 Task: Create in the project AgileHero and in the Backlog issue 'Integrate a new product comparison feature into an existing e-commerce website to improve product evaluation and decision making for customers' a child issue 'Code optimization for low-latency network messaging', and assign it to team member softage.2@softage.net. Create in the project AgileHero and in the Backlog issue 'Develop a new tool for automated testing of web application security vulnerabilities and penetration testing' a child issue 'Chatbot conversation user satisfaction remediation', and assign it to team member softage.3@softage.net
Action: Mouse moved to (232, 65)
Screenshot: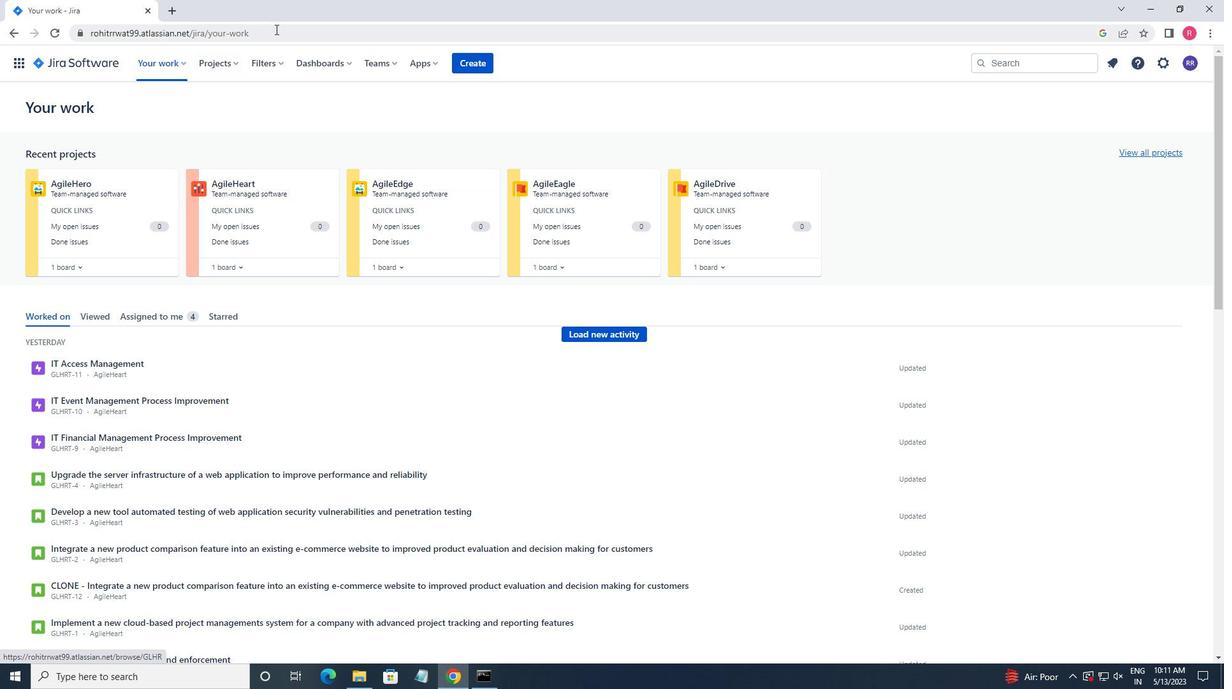 
Action: Mouse pressed left at (232, 65)
Screenshot: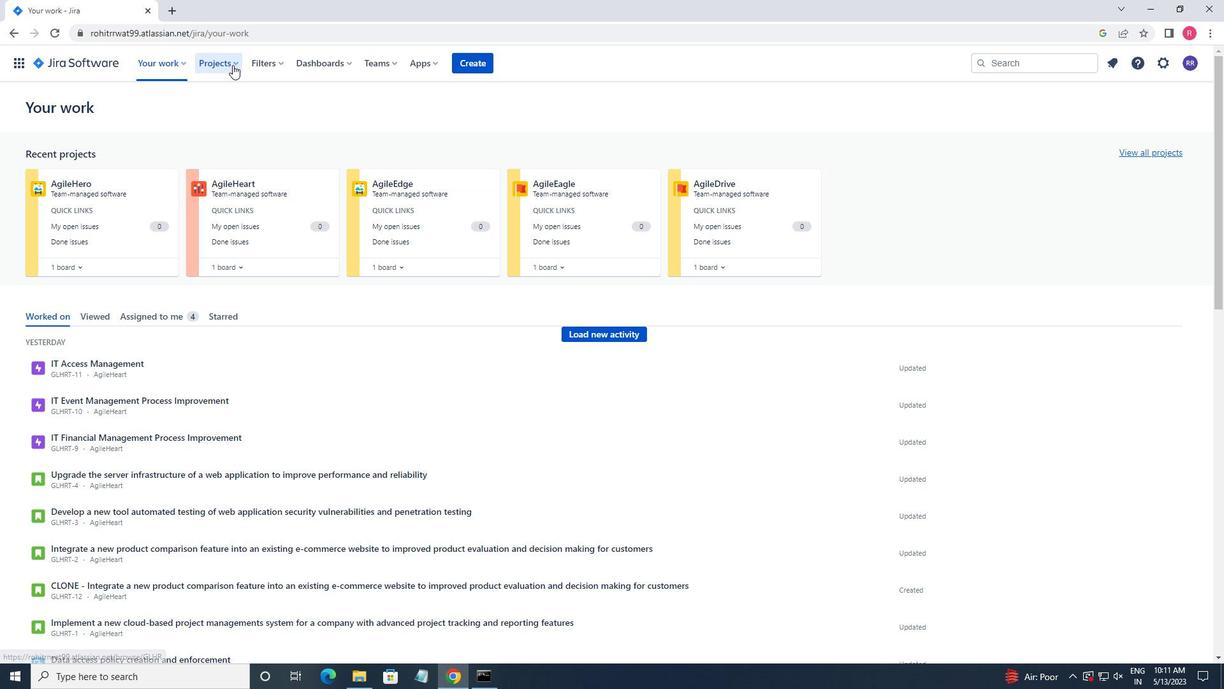 
Action: Mouse moved to (248, 121)
Screenshot: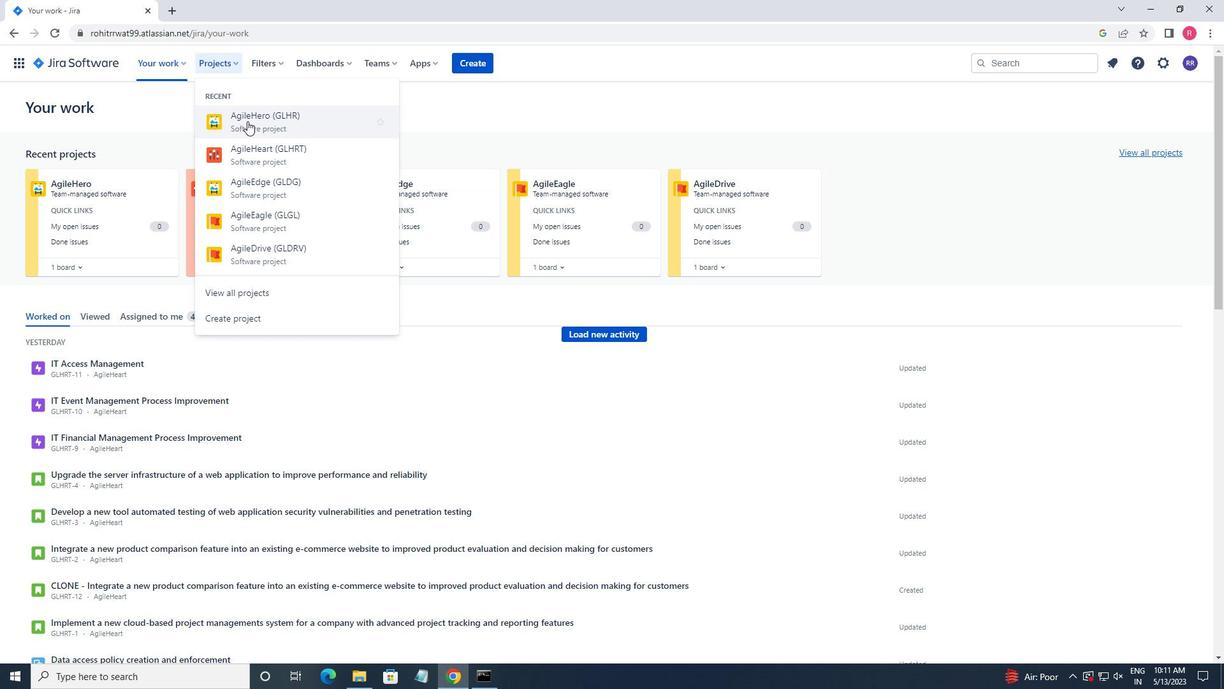 
Action: Mouse pressed left at (248, 121)
Screenshot: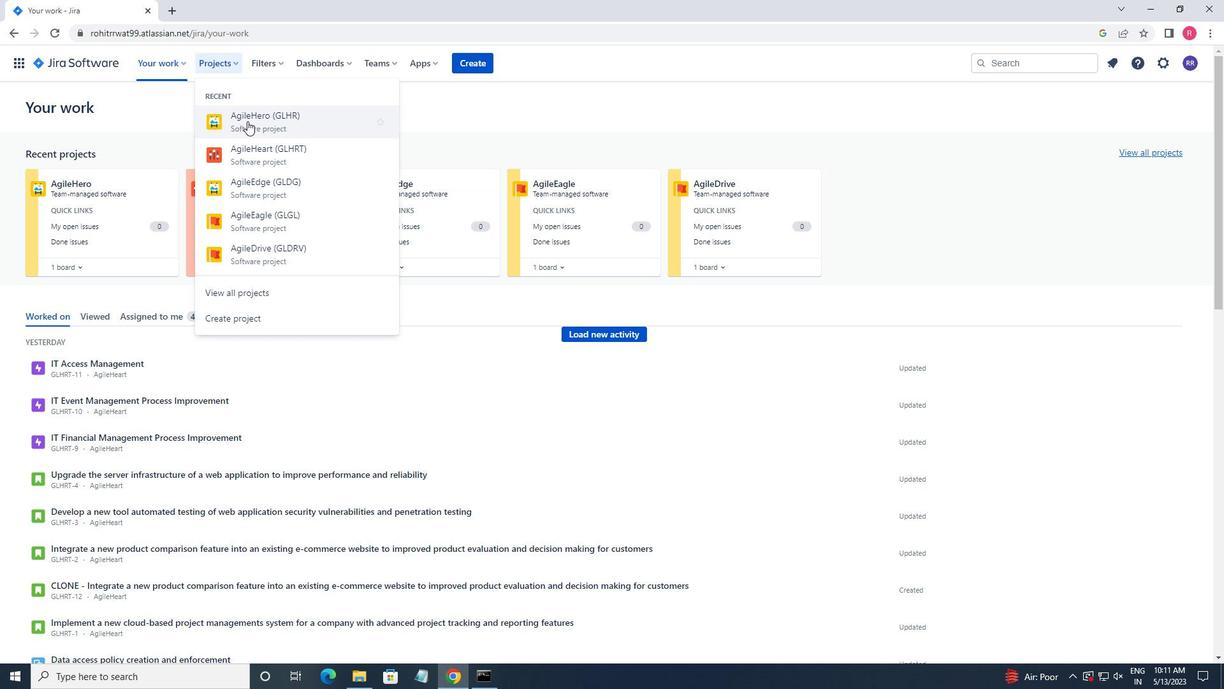 
Action: Mouse moved to (73, 199)
Screenshot: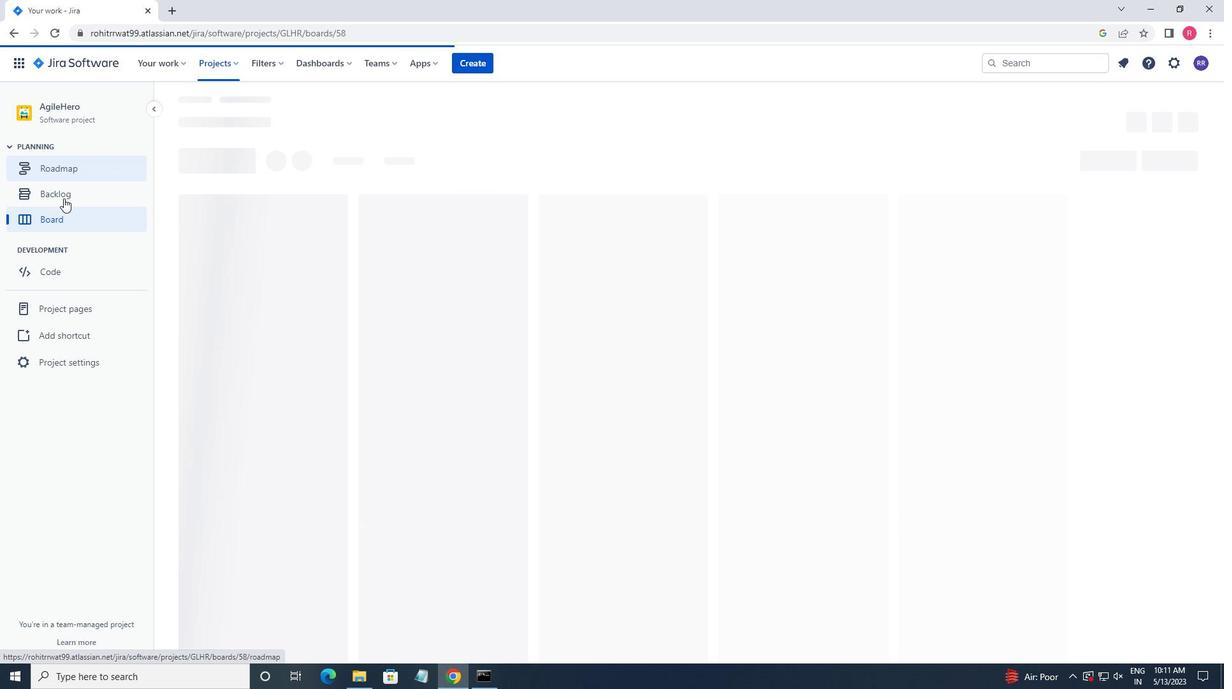 
Action: Mouse pressed left at (73, 199)
Screenshot: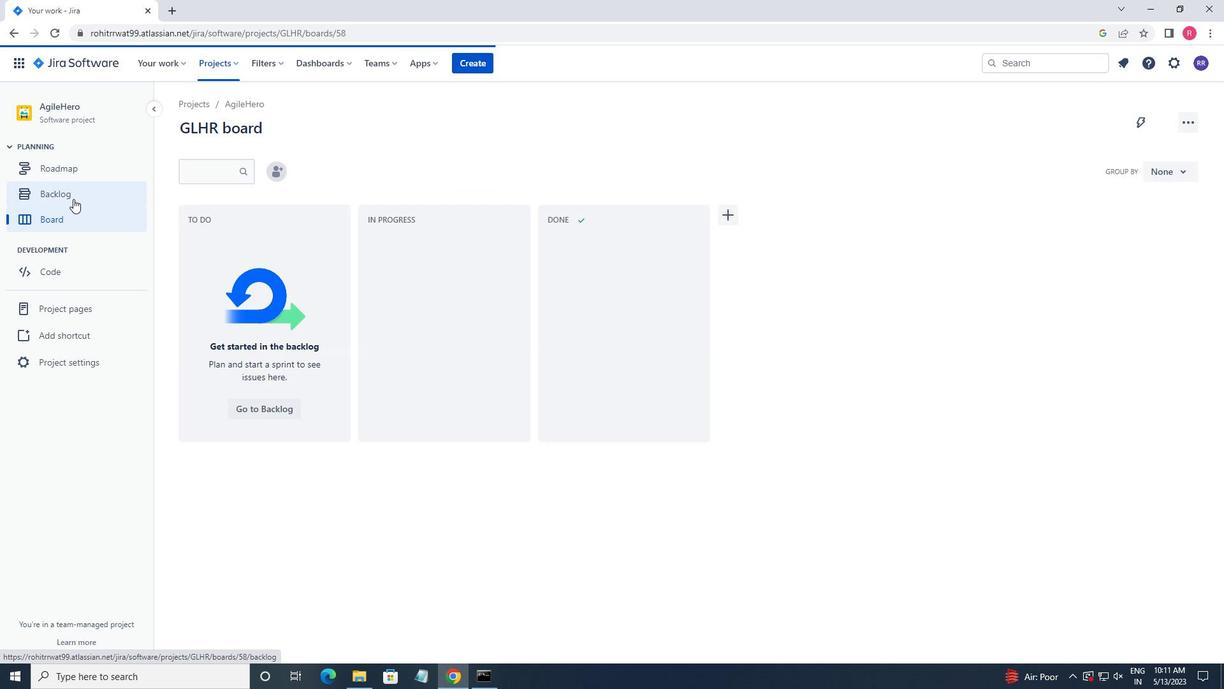 
Action: Mouse moved to (344, 274)
Screenshot: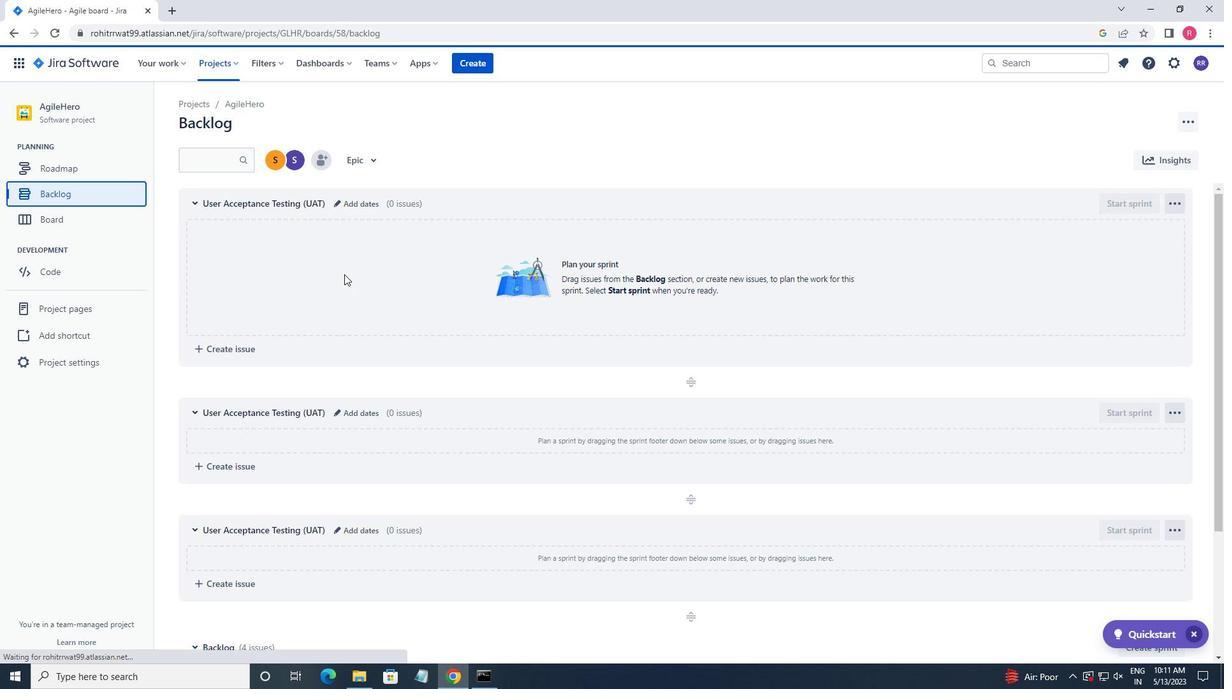 
Action: Mouse scrolled (344, 273) with delta (0, 0)
Screenshot: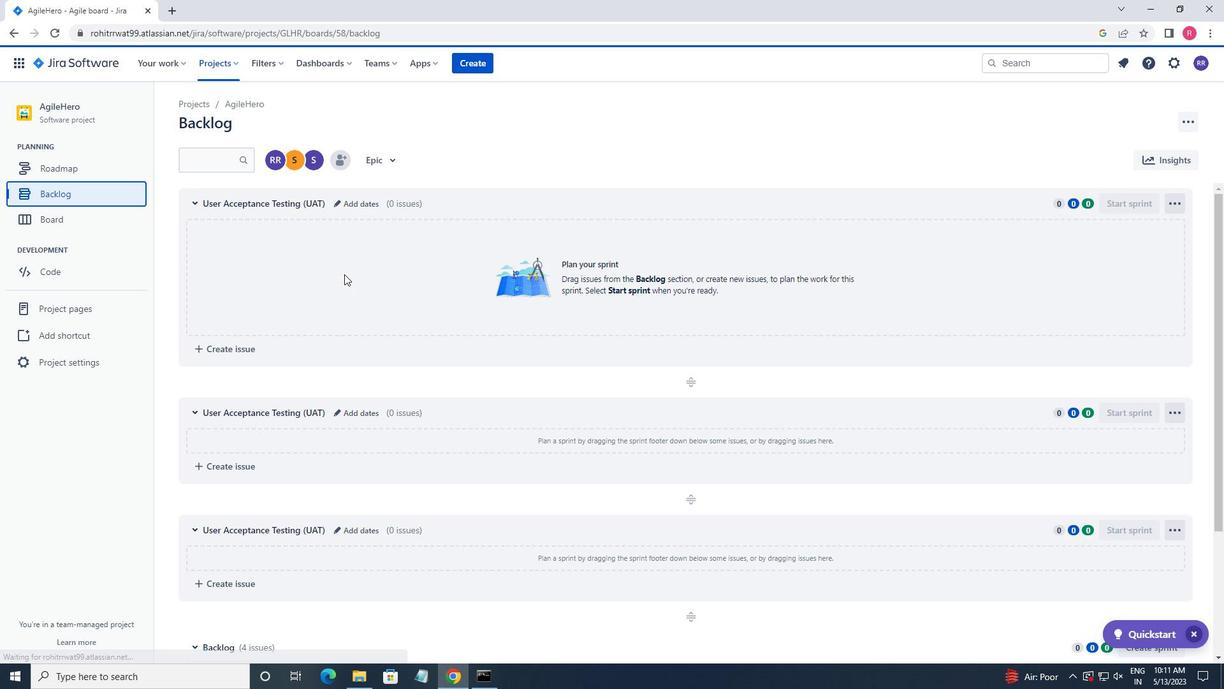 
Action: Mouse moved to (344, 273)
Screenshot: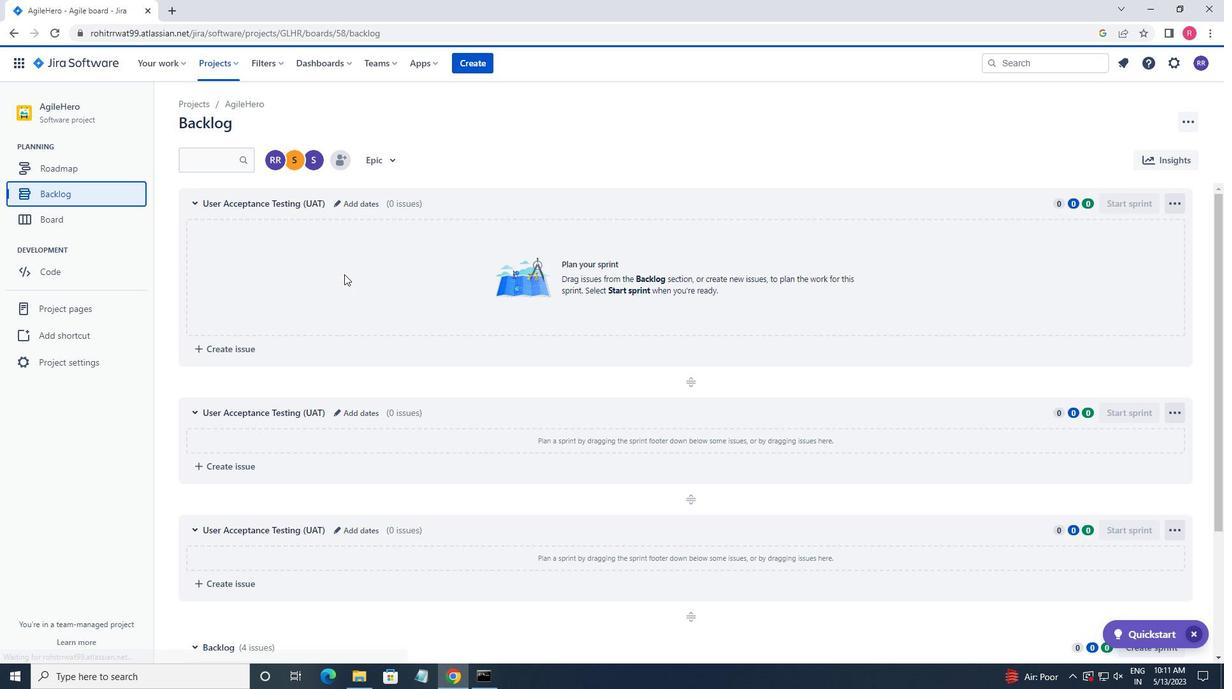 
Action: Mouse scrolled (344, 273) with delta (0, 0)
Screenshot: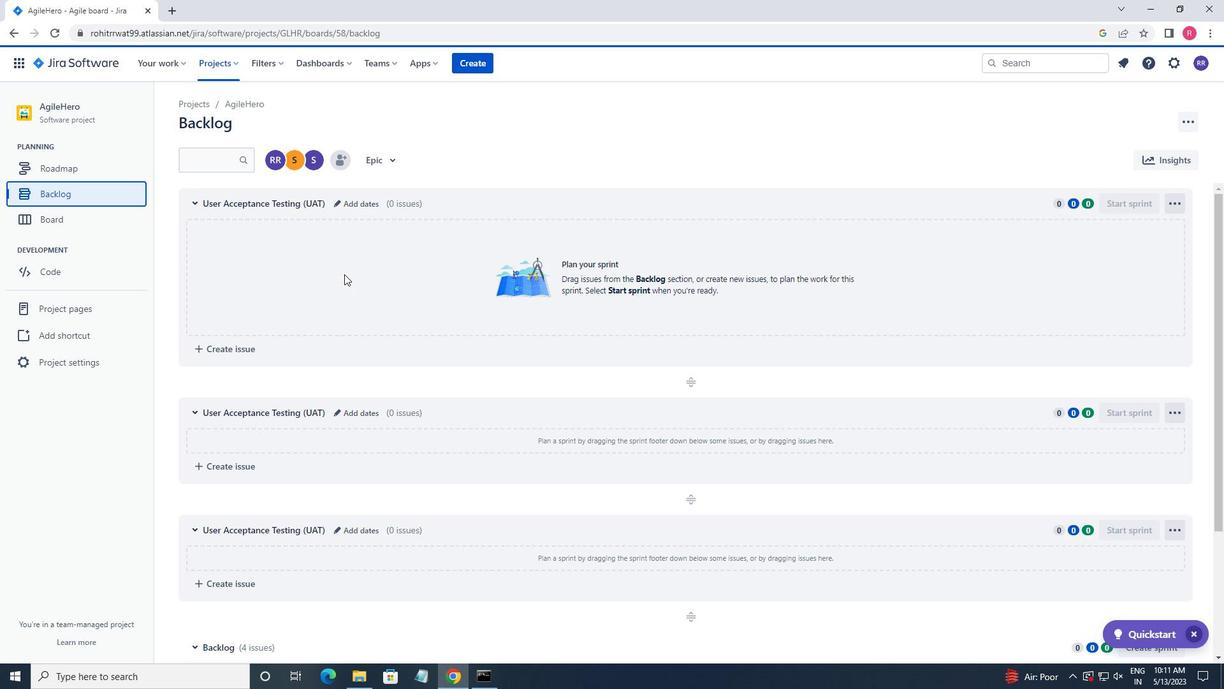
Action: Mouse moved to (344, 273)
Screenshot: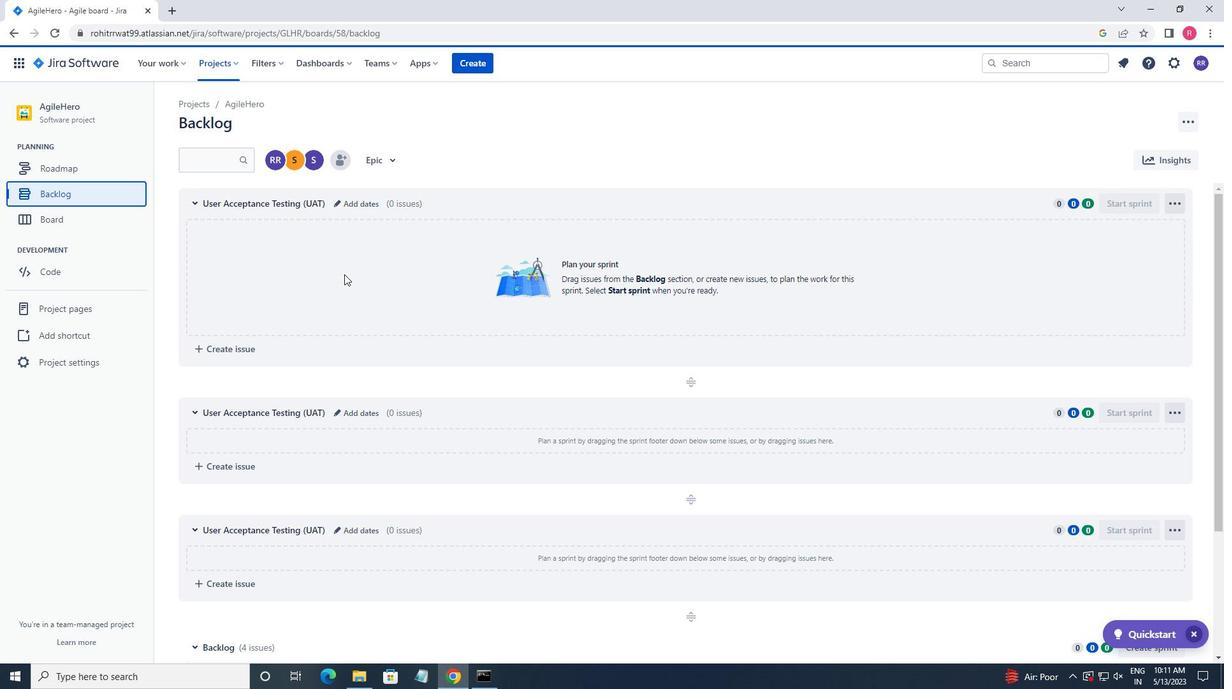 
Action: Mouse scrolled (344, 273) with delta (0, 0)
Screenshot: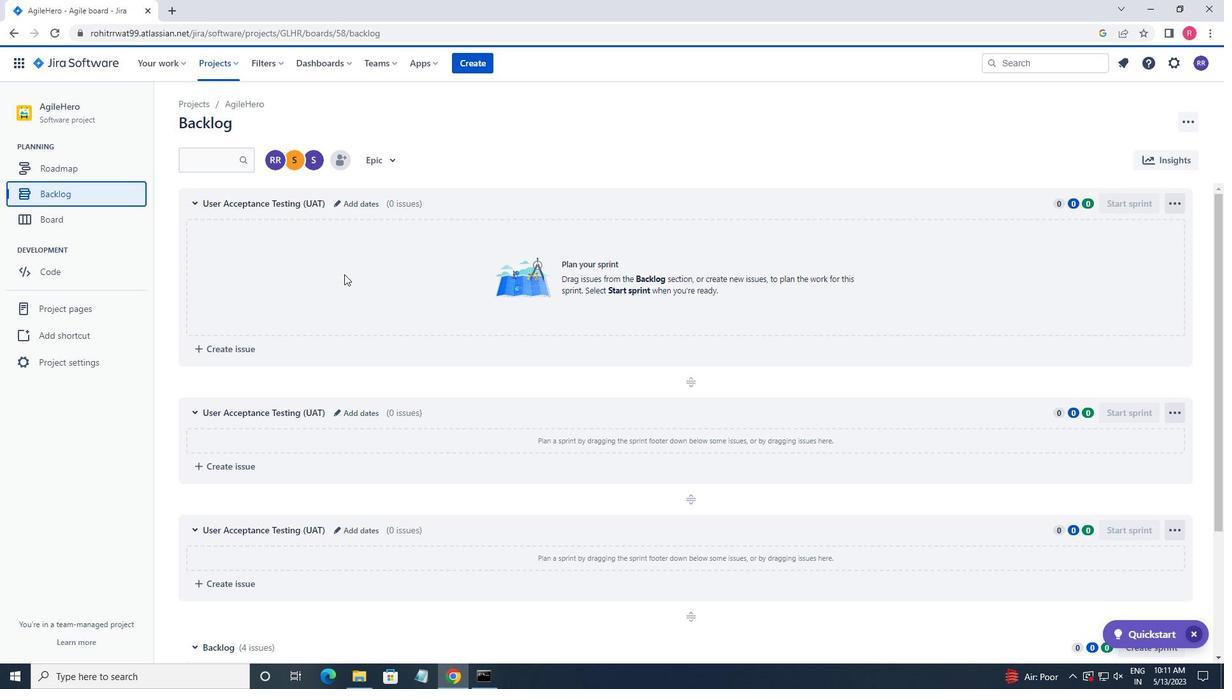 
Action: Mouse moved to (345, 273)
Screenshot: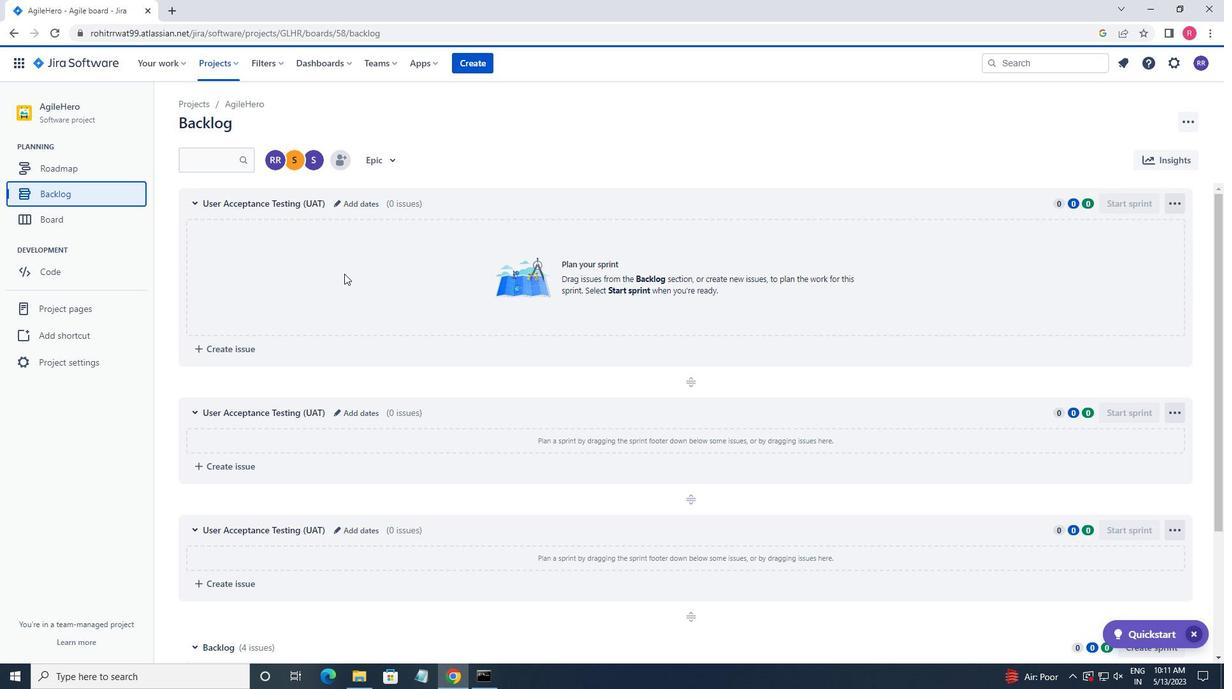 
Action: Mouse scrolled (345, 273) with delta (0, 0)
Screenshot: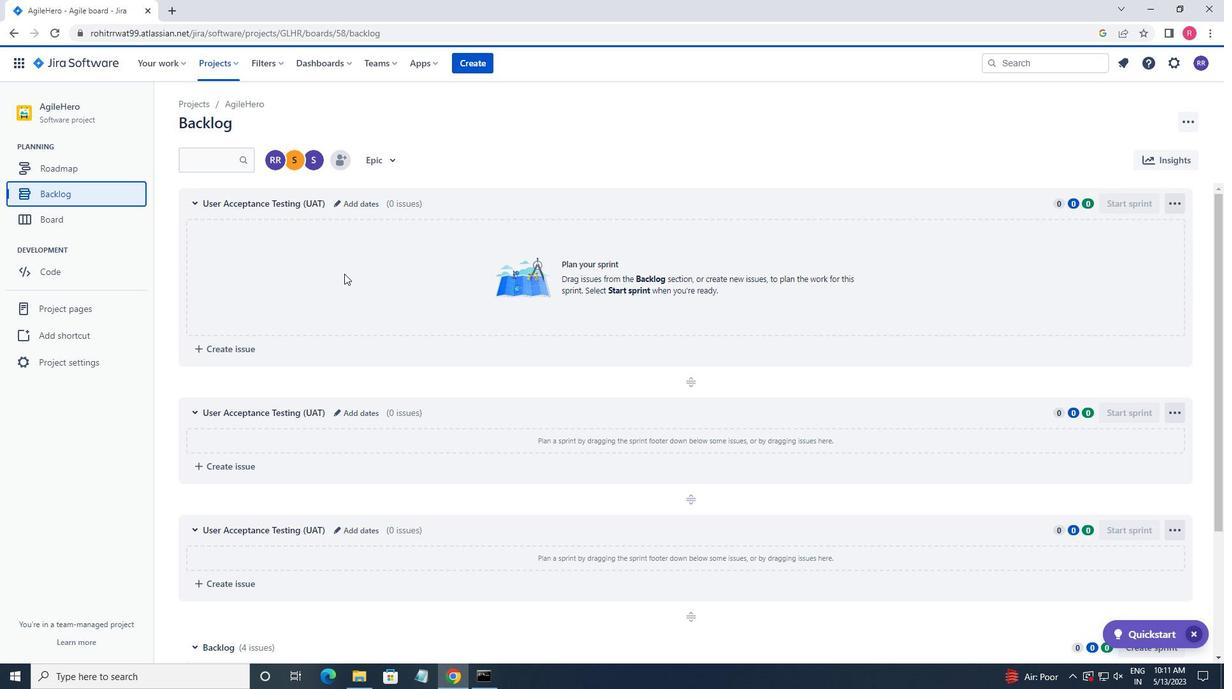 
Action: Mouse moved to (346, 273)
Screenshot: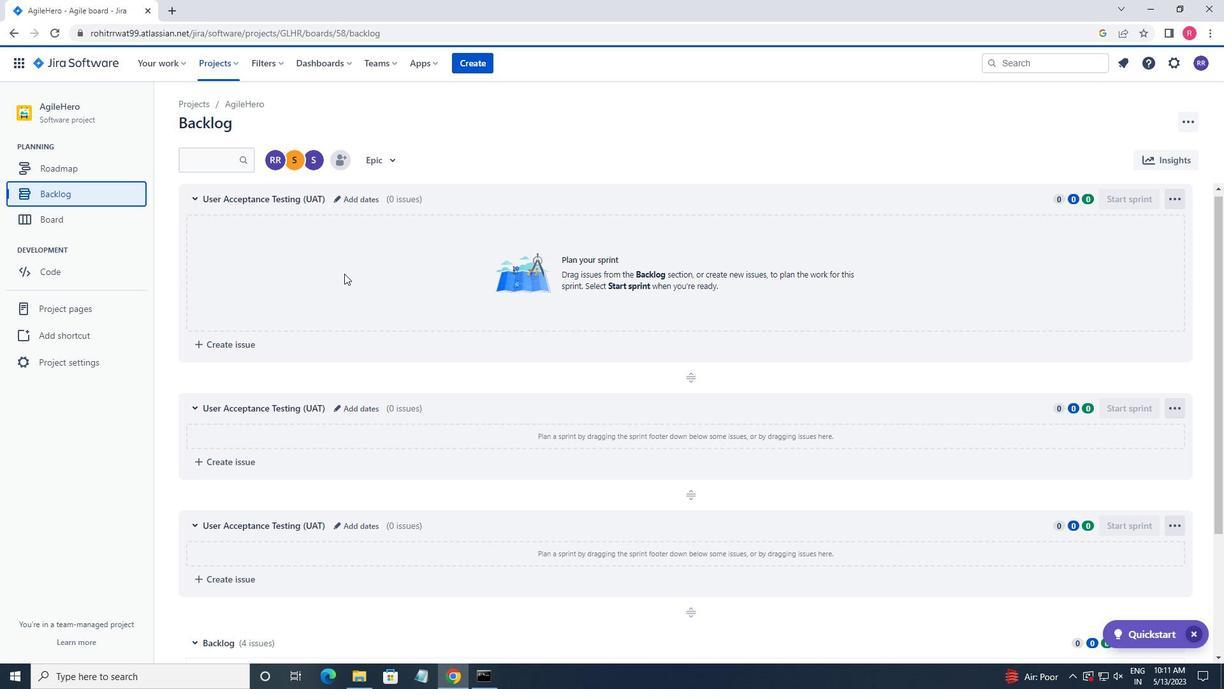 
Action: Mouse scrolled (346, 273) with delta (0, 0)
Screenshot: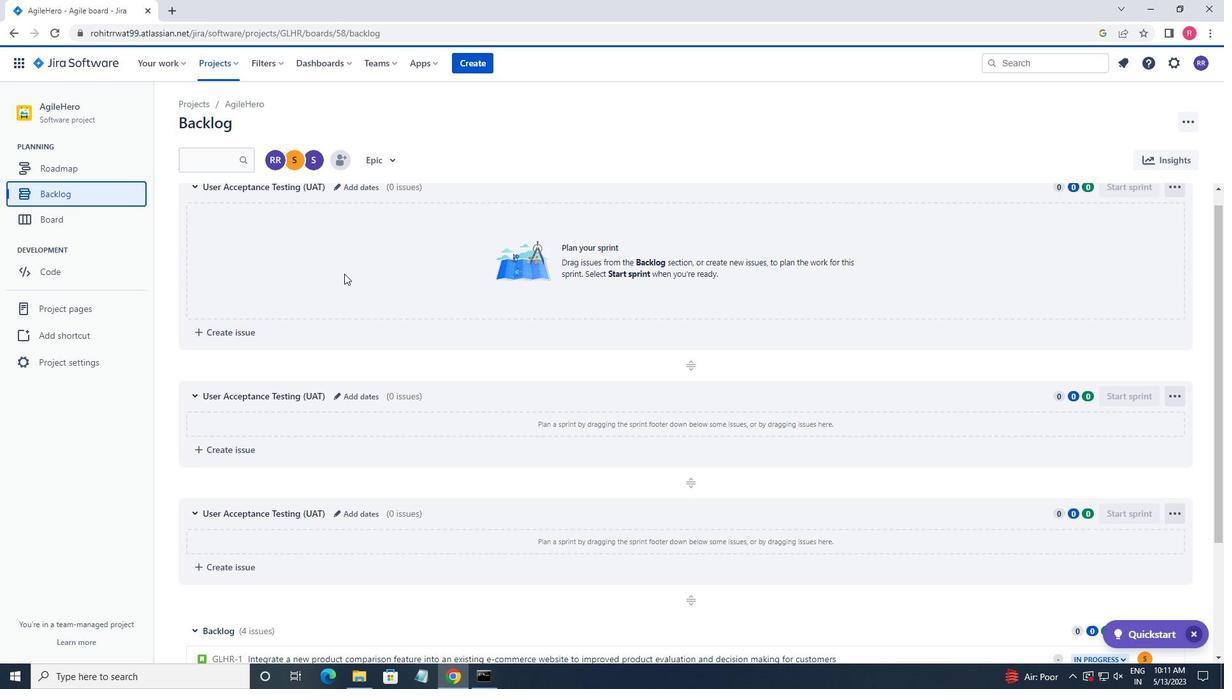 
Action: Mouse moved to (347, 273)
Screenshot: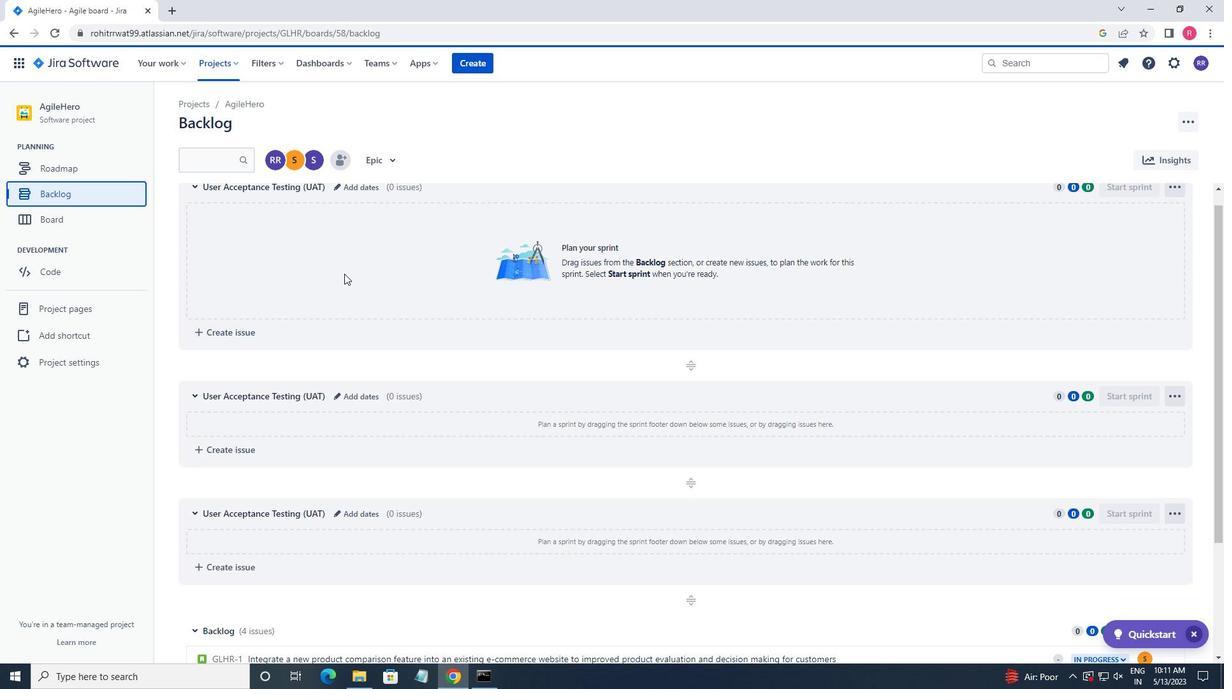 
Action: Mouse scrolled (347, 273) with delta (0, 0)
Screenshot: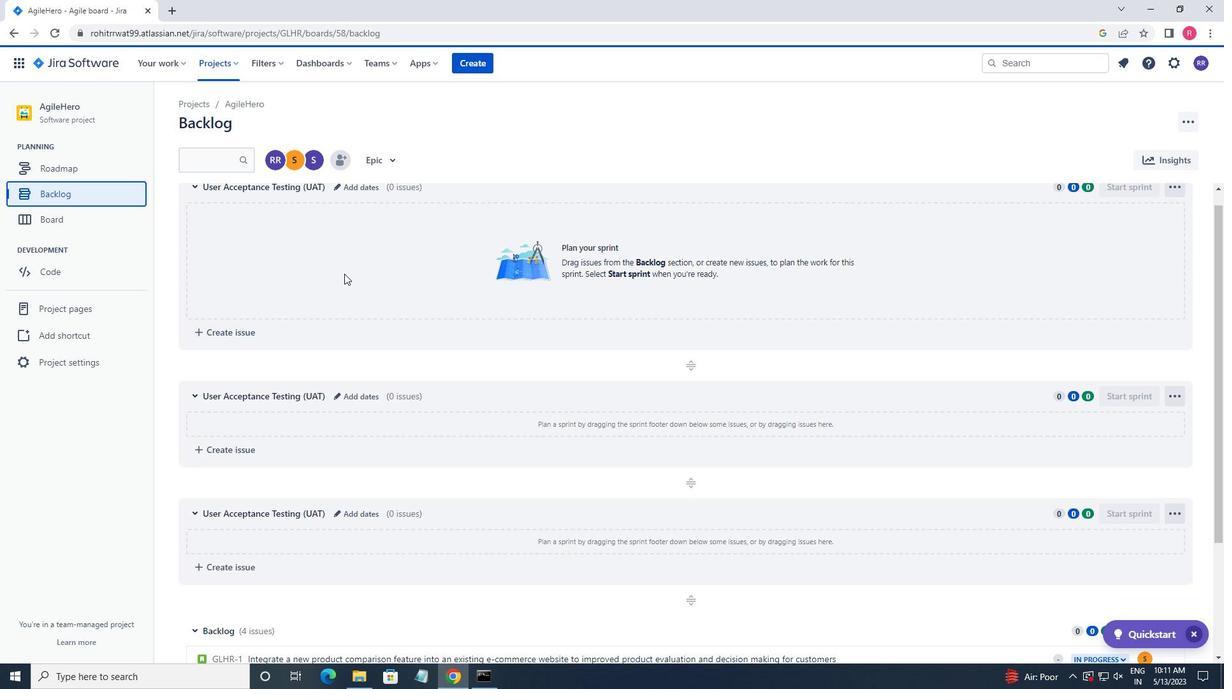 
Action: Mouse moved to (348, 273)
Screenshot: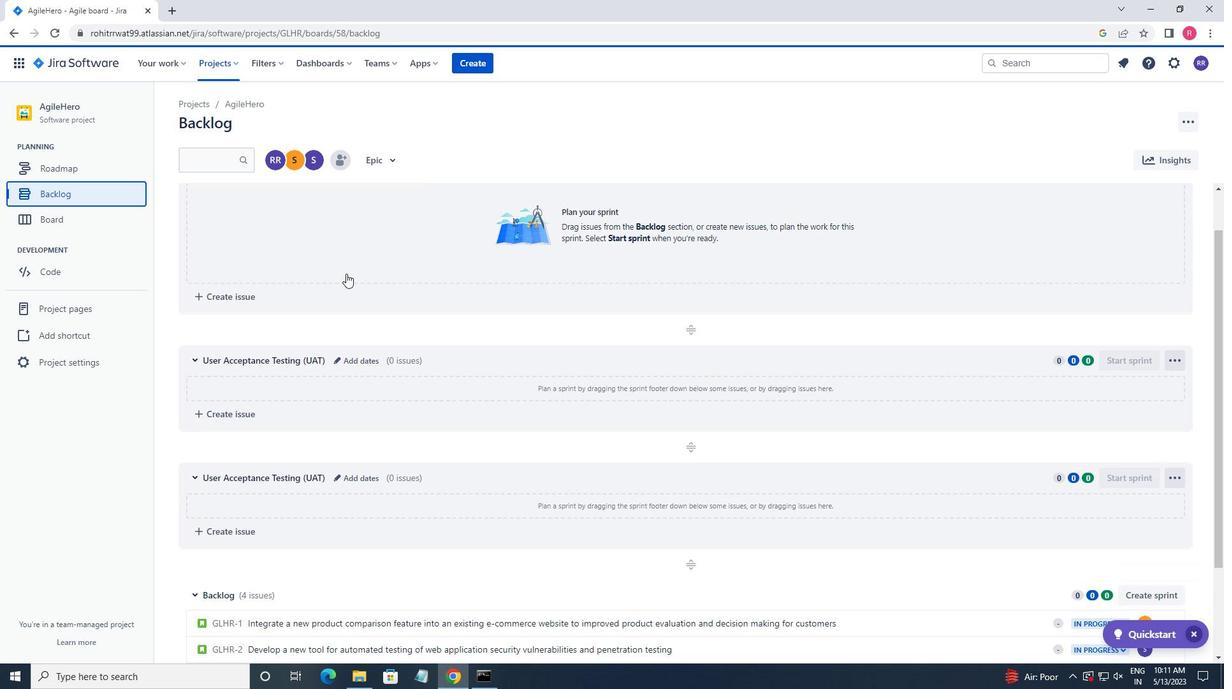 
Action: Mouse scrolled (348, 273) with delta (0, 0)
Screenshot: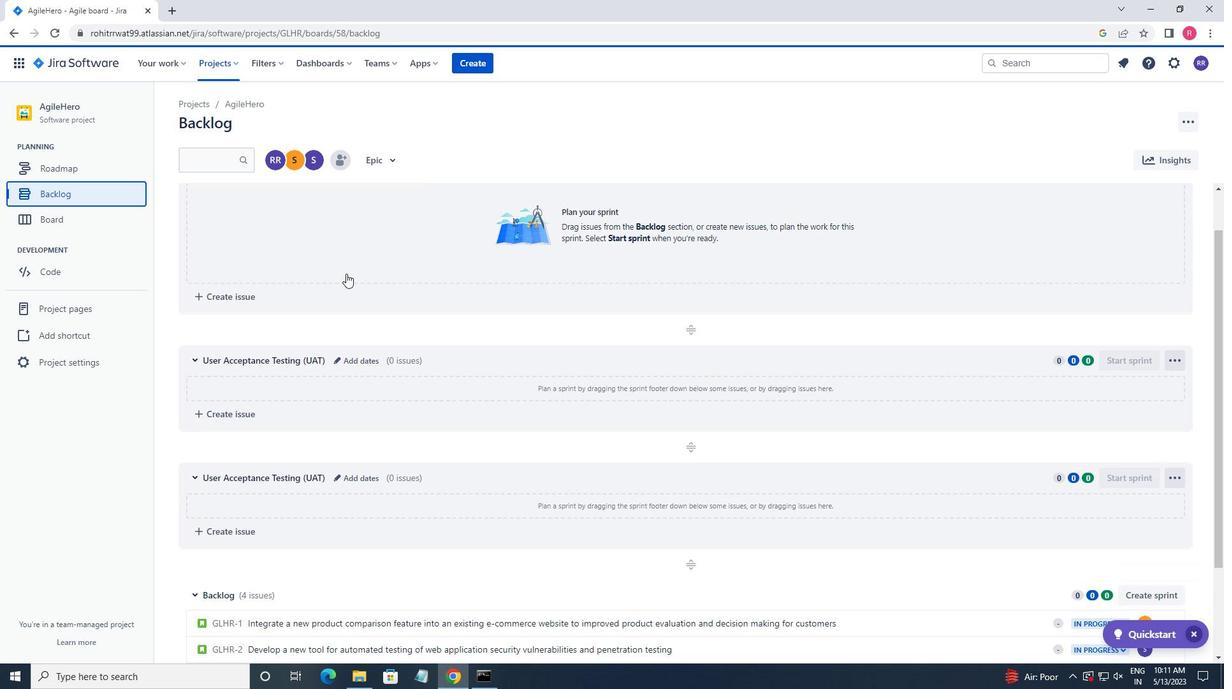 
Action: Mouse moved to (352, 273)
Screenshot: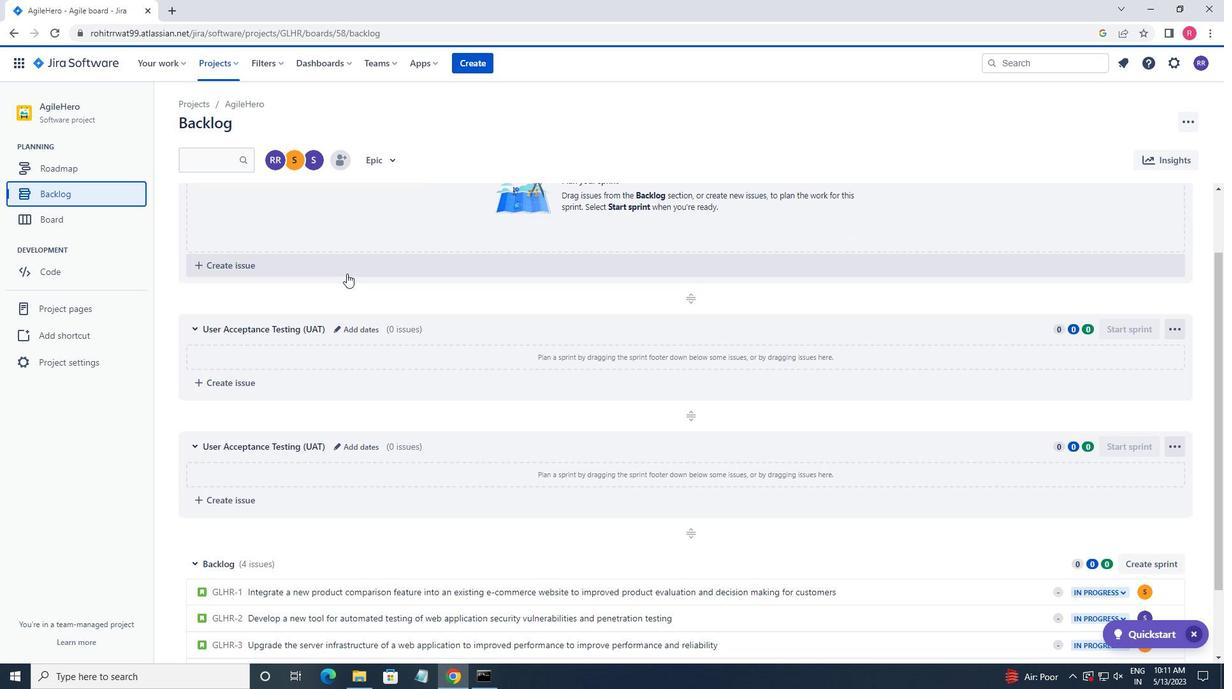 
Action: Mouse scrolled (352, 272) with delta (0, 0)
Screenshot: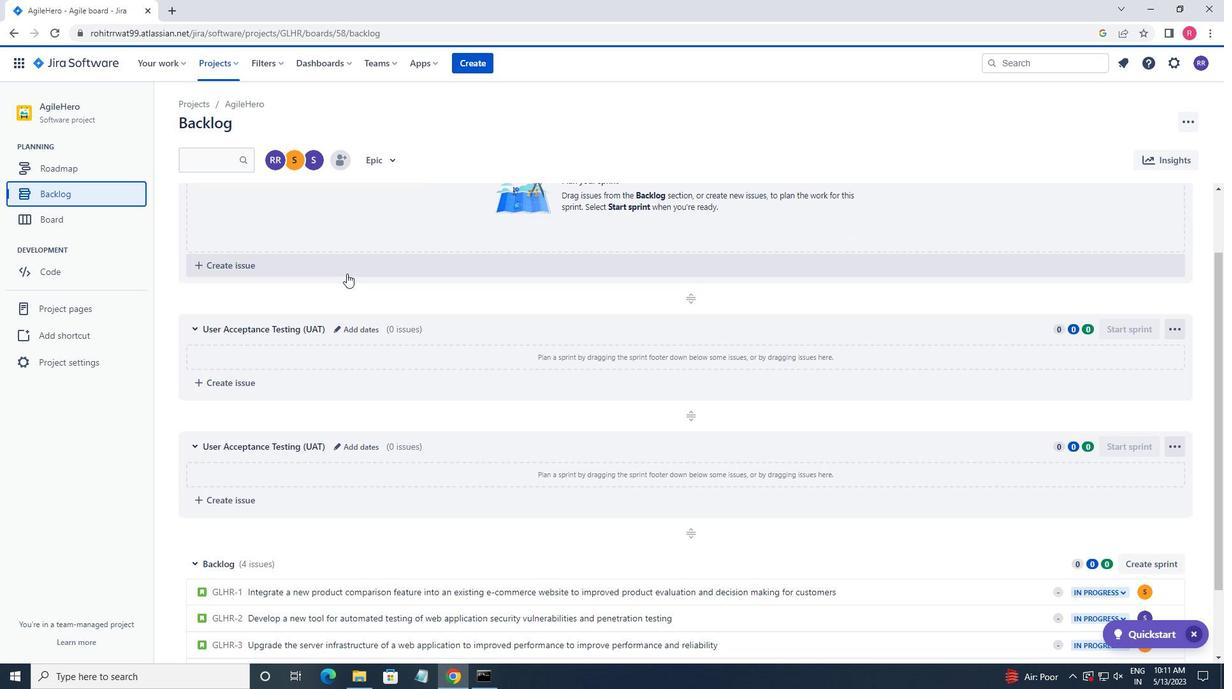 
Action: Mouse moved to (923, 509)
Screenshot: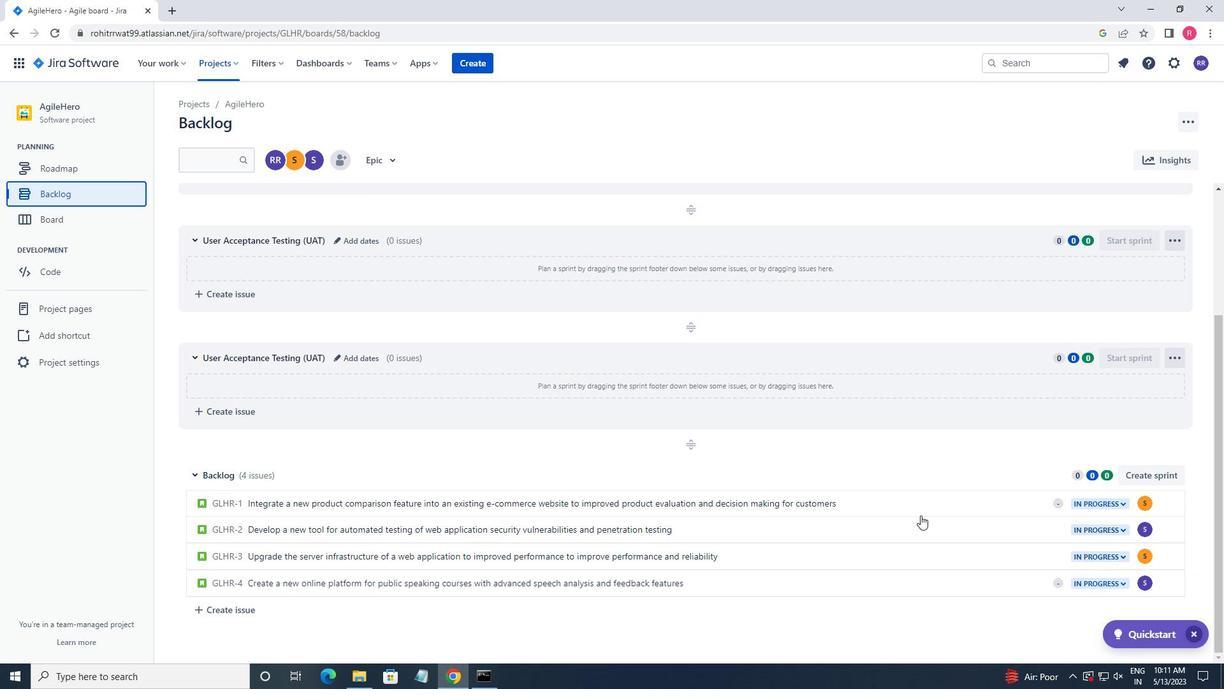 
Action: Mouse pressed left at (923, 509)
Screenshot: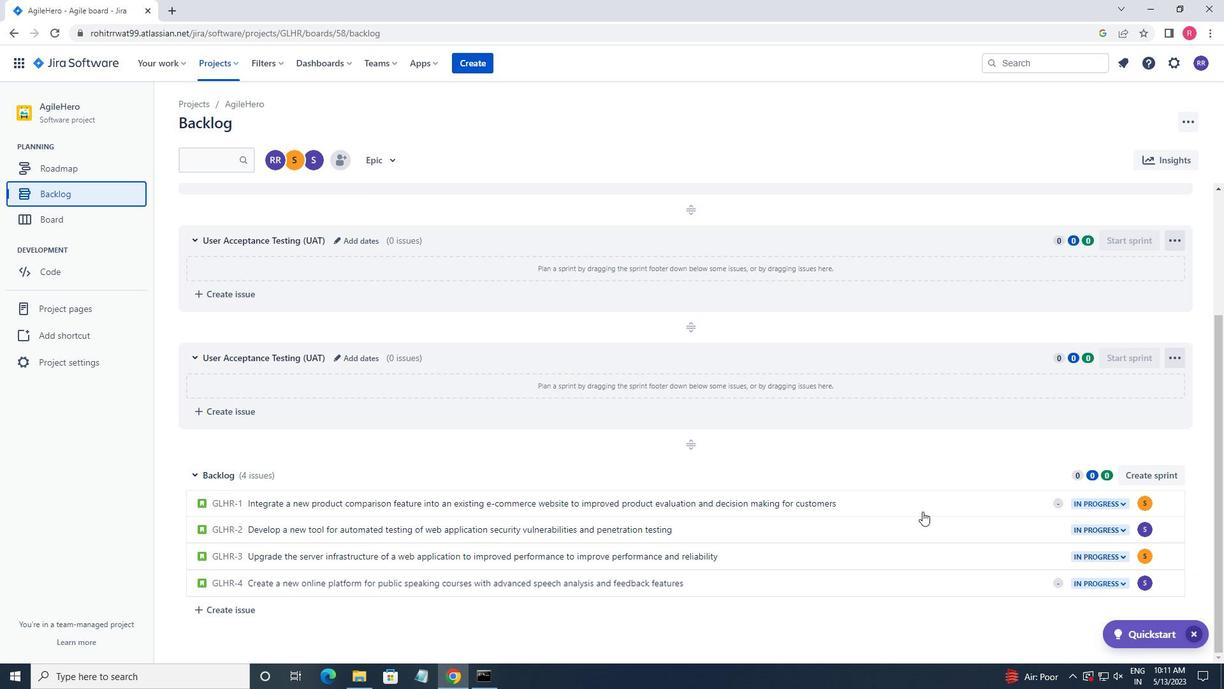 
Action: Mouse moved to (997, 323)
Screenshot: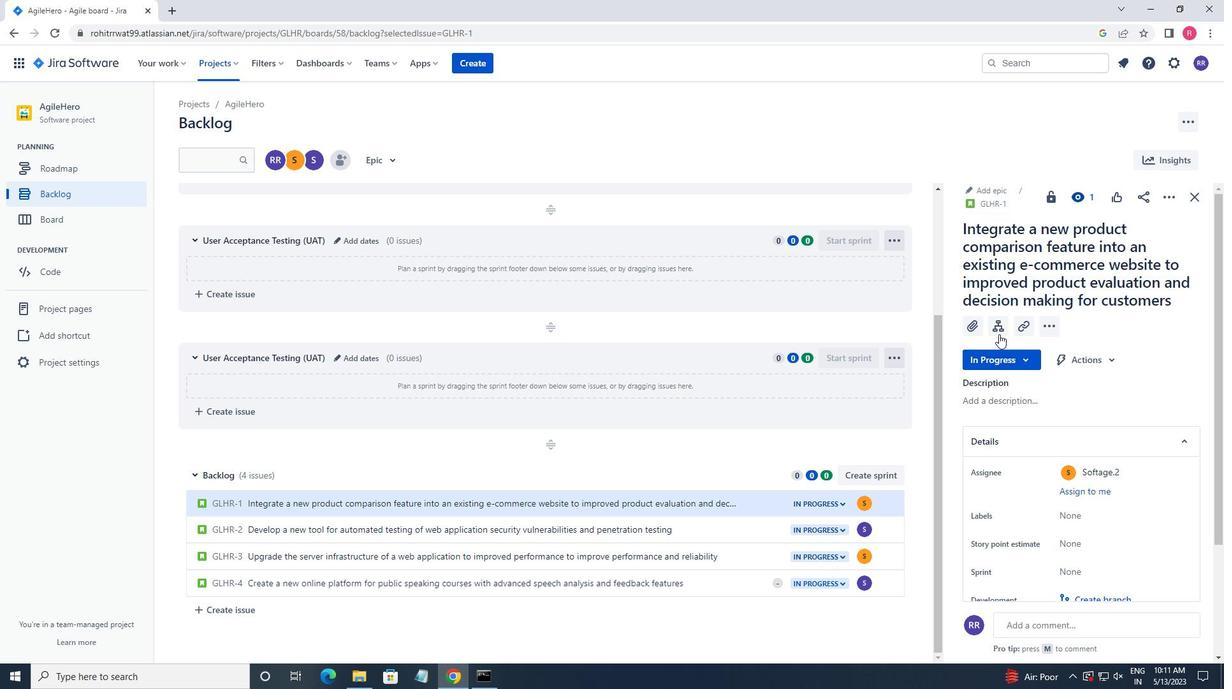 
Action: Mouse pressed left at (997, 323)
Screenshot: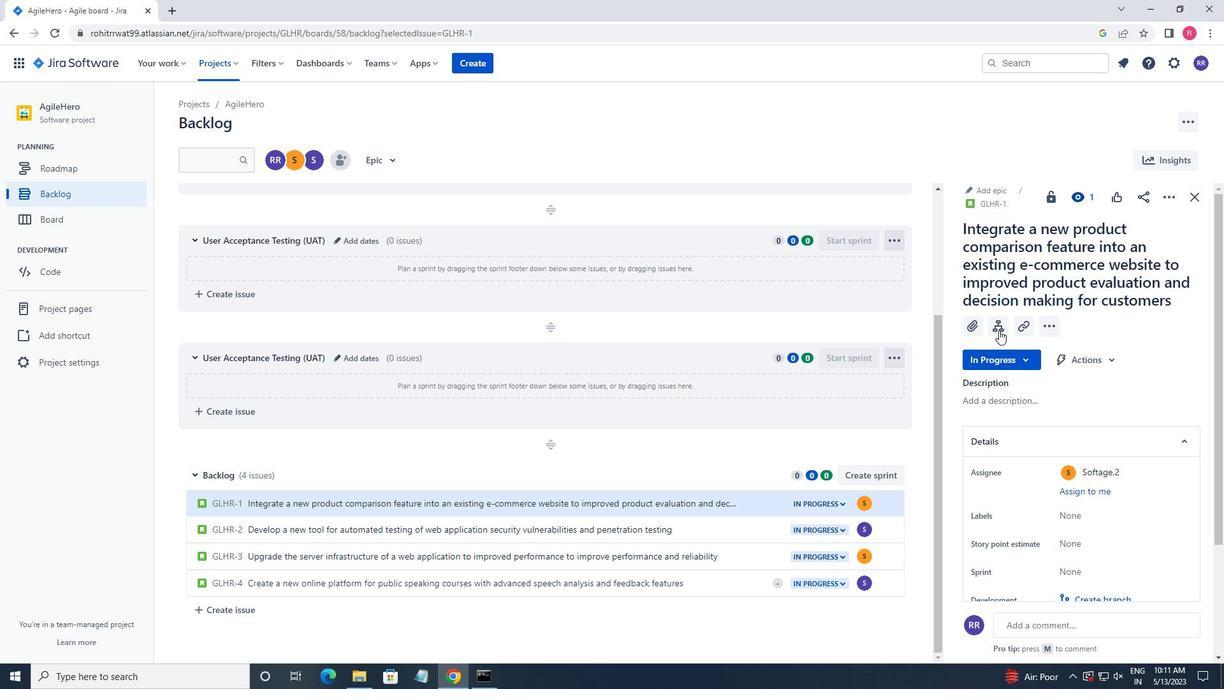 
Action: Key pressed <Key.shift>CODE
Screenshot: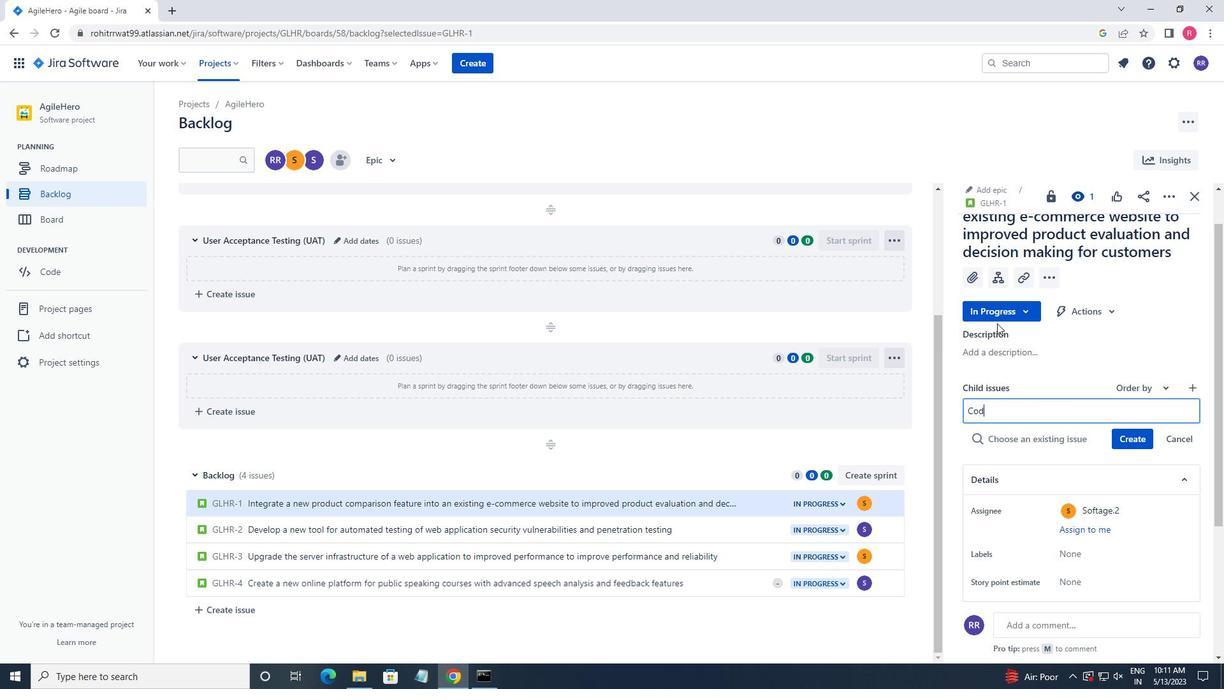 
Action: Mouse moved to (997, 323)
Screenshot: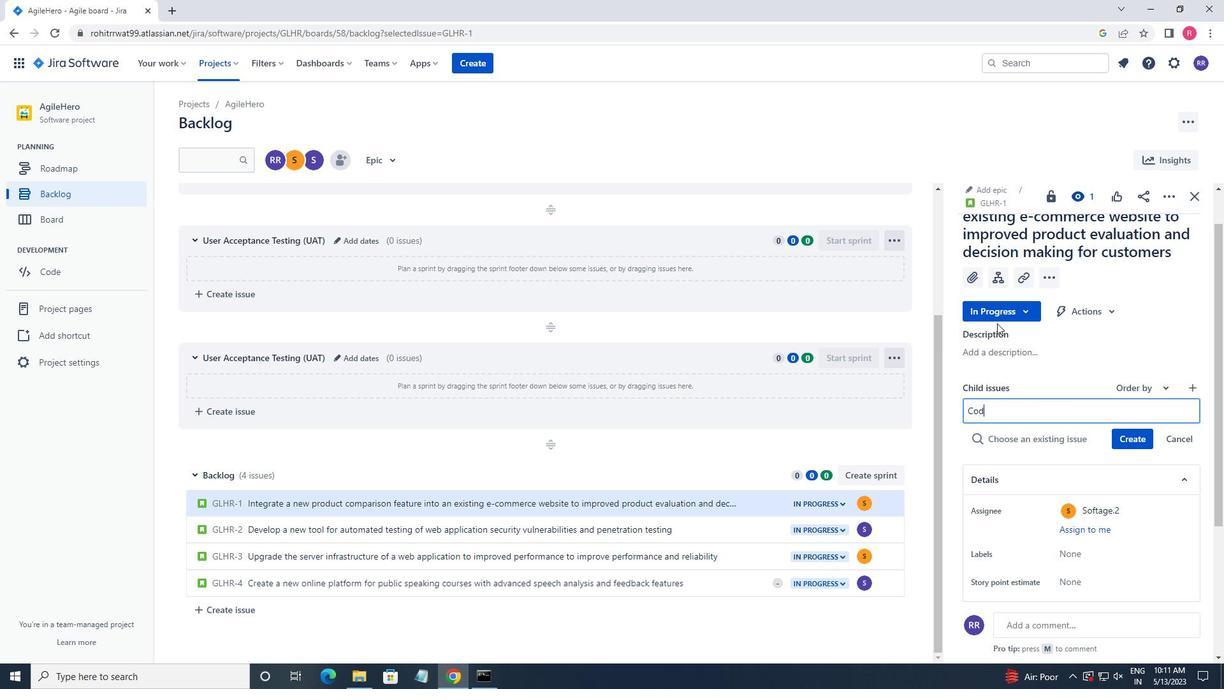 
Action: Key pressed <Key.space>
Screenshot: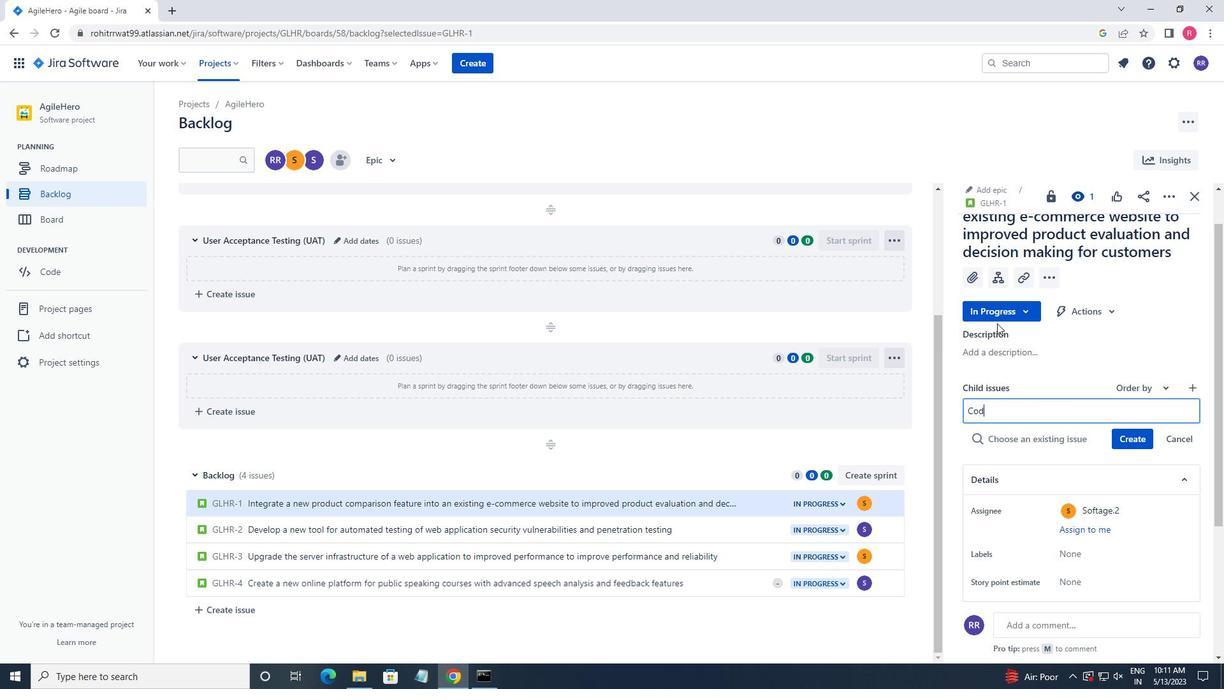 
Action: Mouse moved to (995, 321)
Screenshot: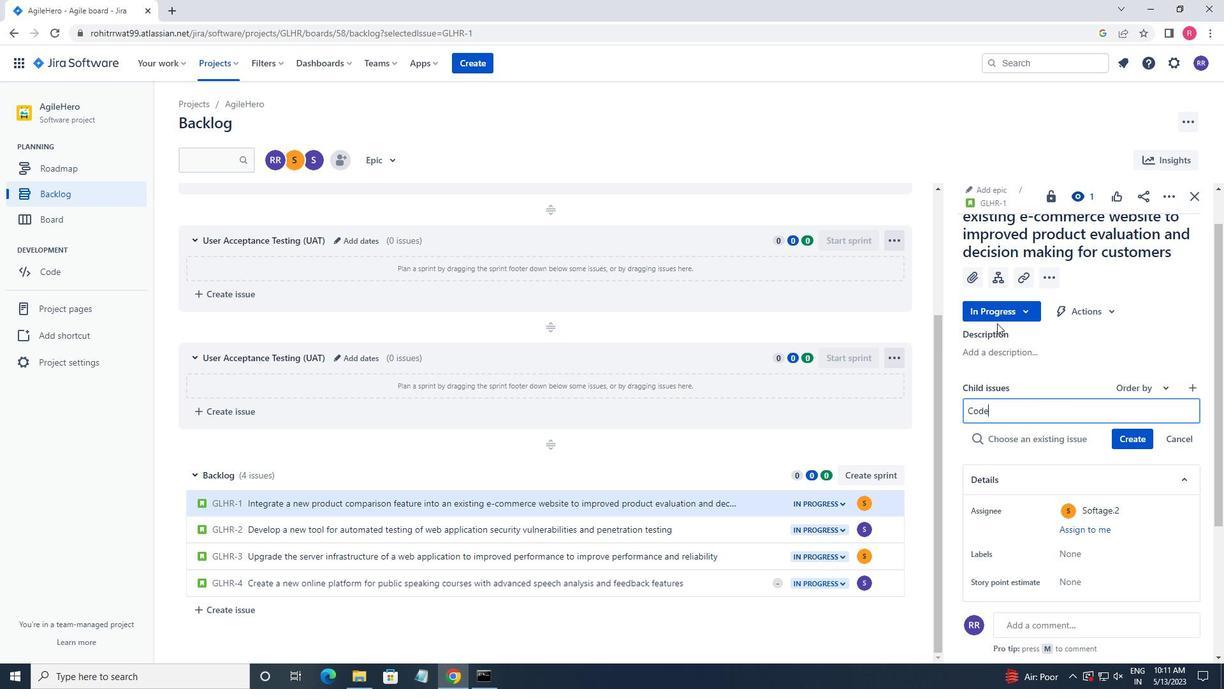 
Action: Key pressed OPT
Screenshot: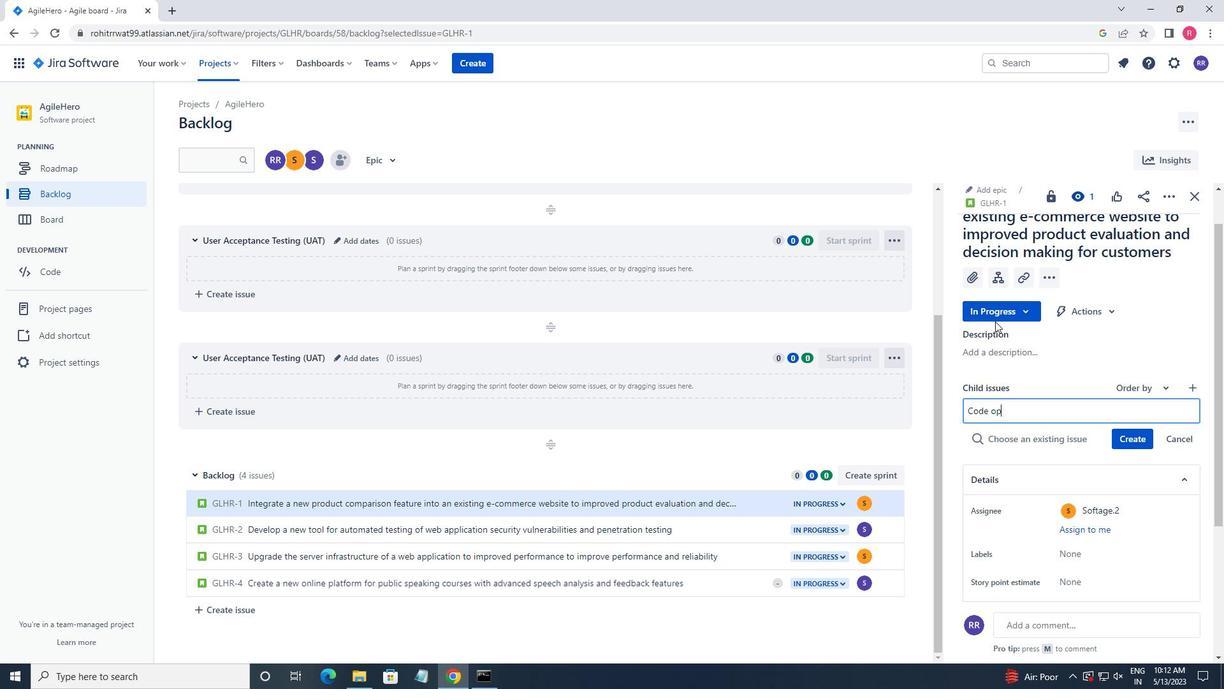 
Action: Mouse moved to (995, 321)
Screenshot: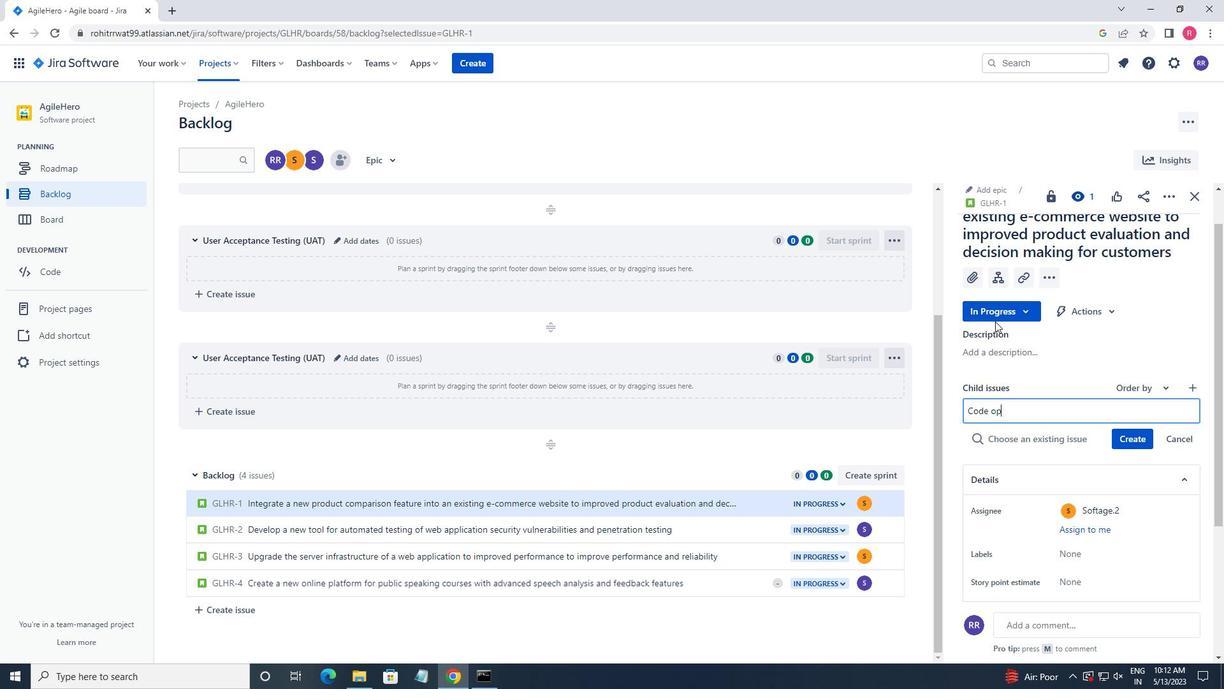
Action: Key pressed IMIZATION<Key.space>FO
Screenshot: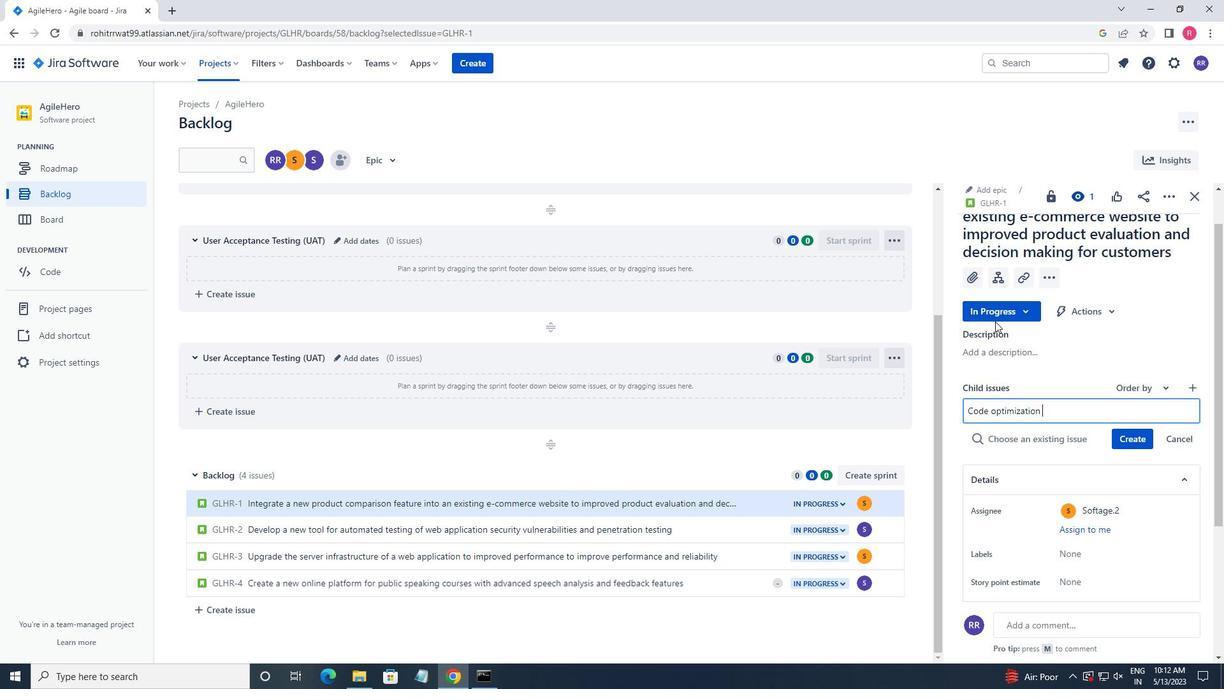 
Action: Mouse moved to (995, 321)
Screenshot: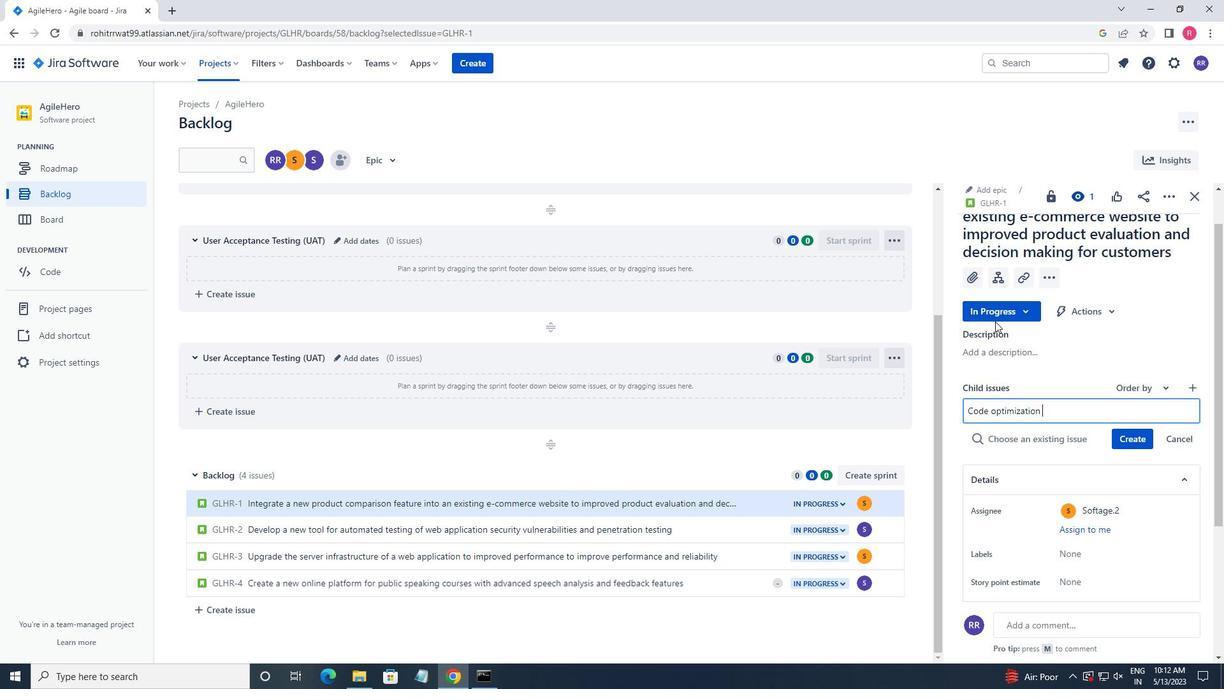 
Action: Key pressed R<Key.space>
Screenshot: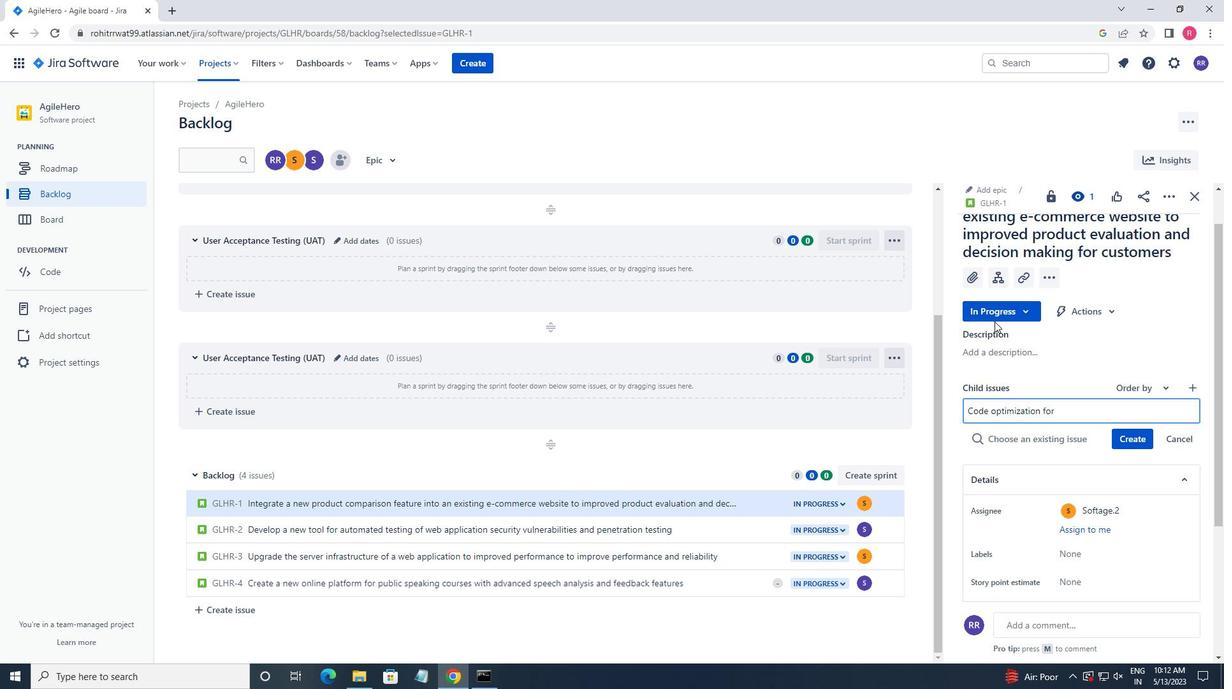 
Action: Mouse moved to (994, 320)
Screenshot: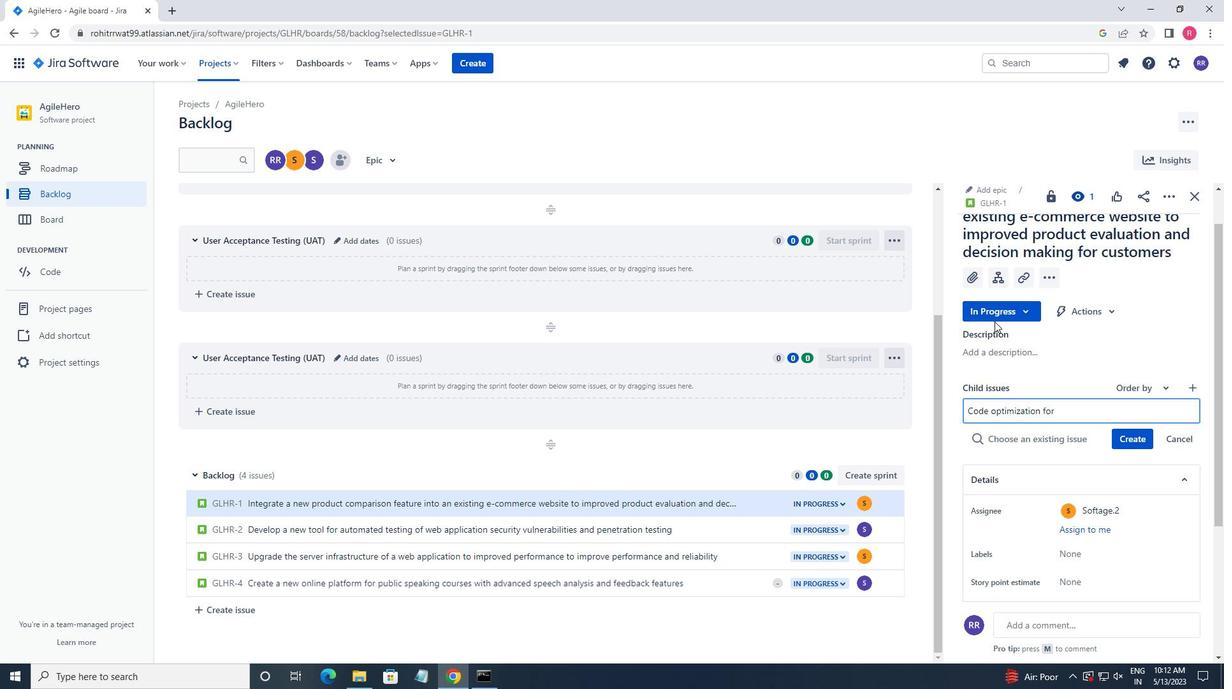 
Action: Key pressed LOW-L
Screenshot: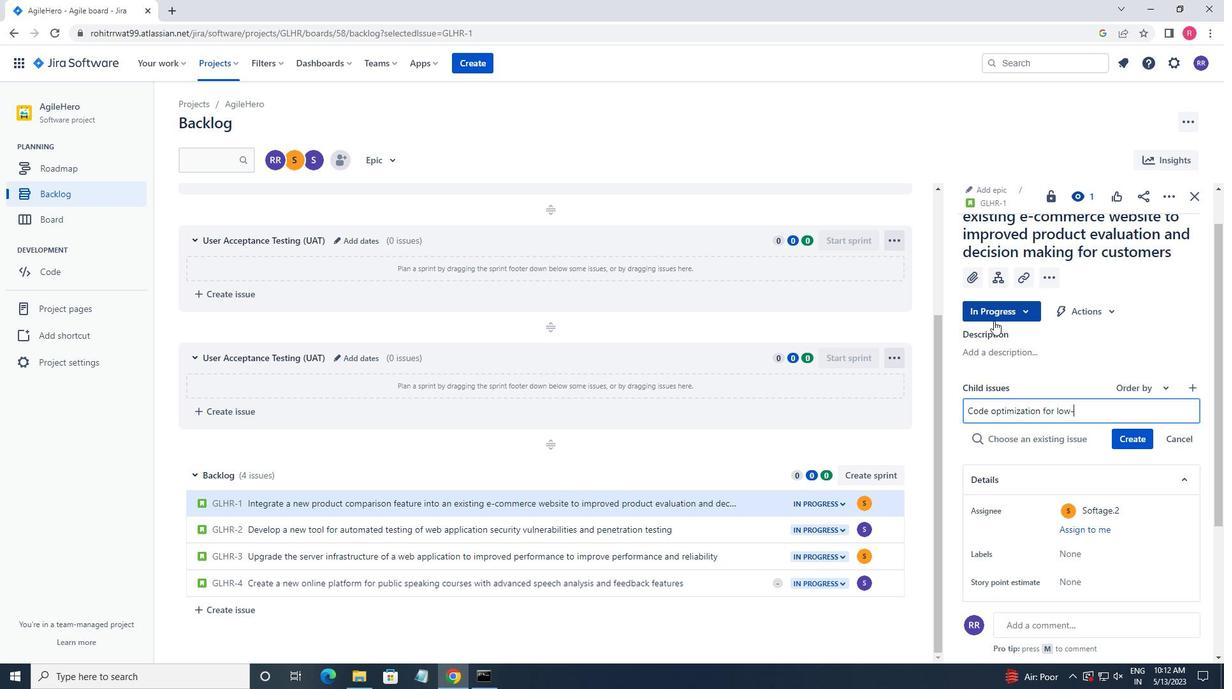 
Action: Mouse moved to (994, 320)
Screenshot: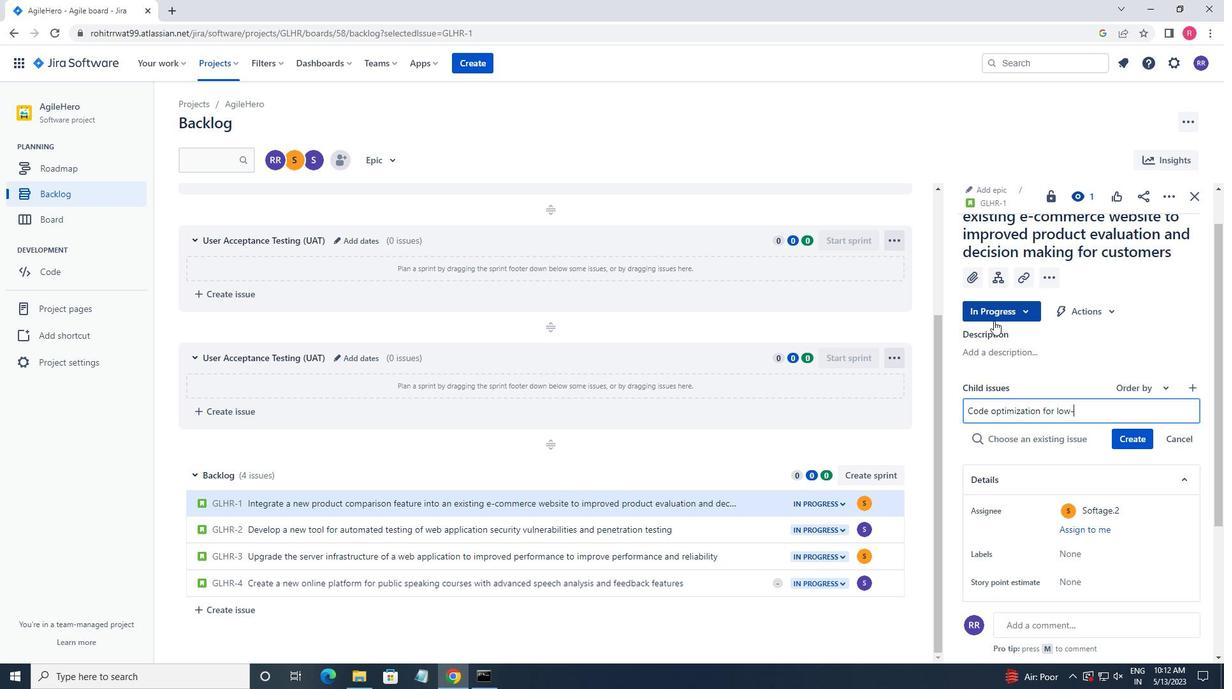 
Action: Key pressed ATENCY<Key.space>NET
Screenshot: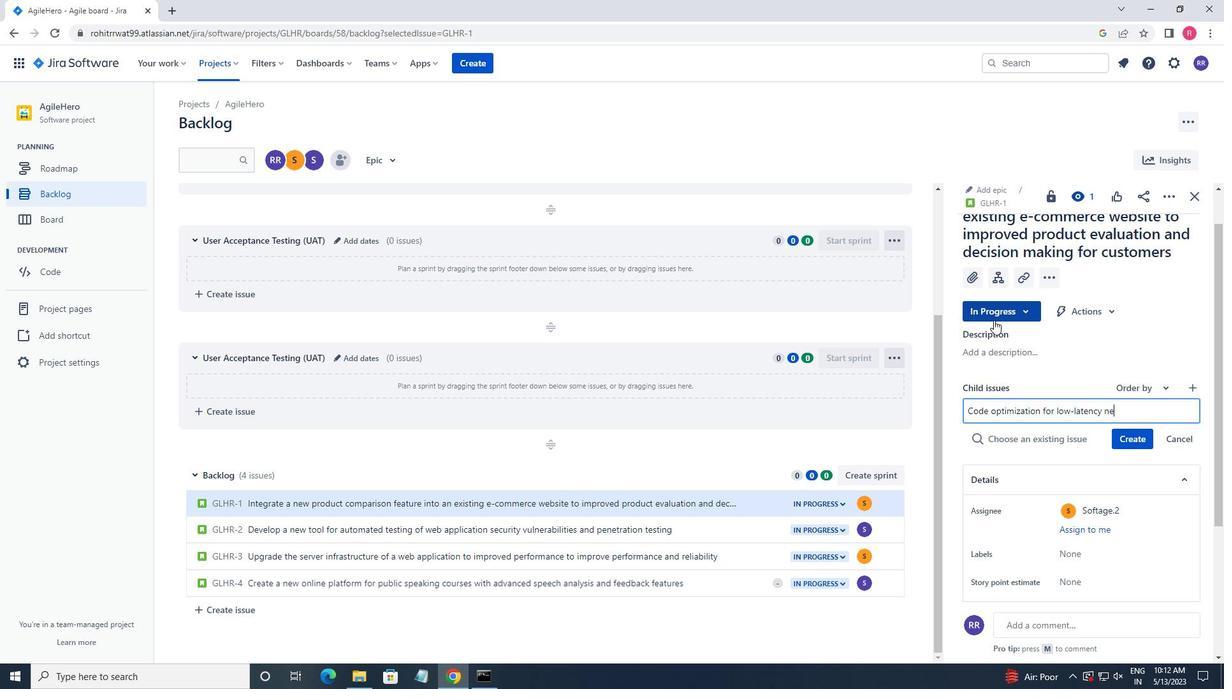 
Action: Mouse moved to (993, 319)
Screenshot: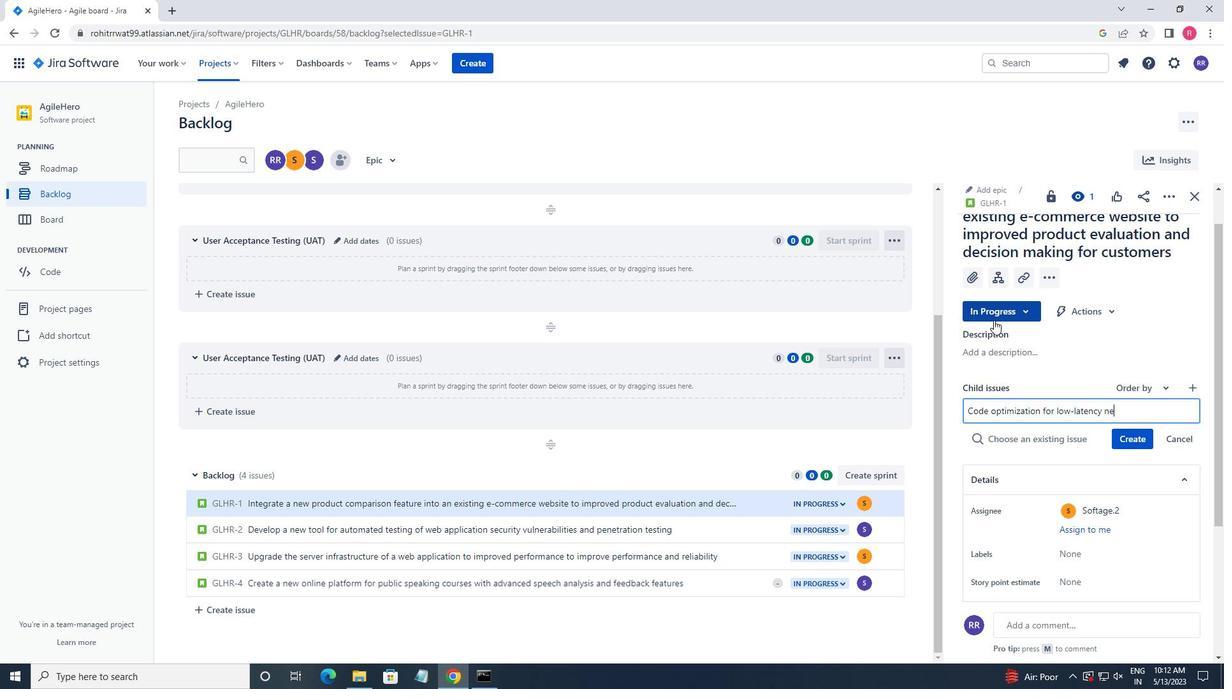 
Action: Key pressed WORK
Screenshot: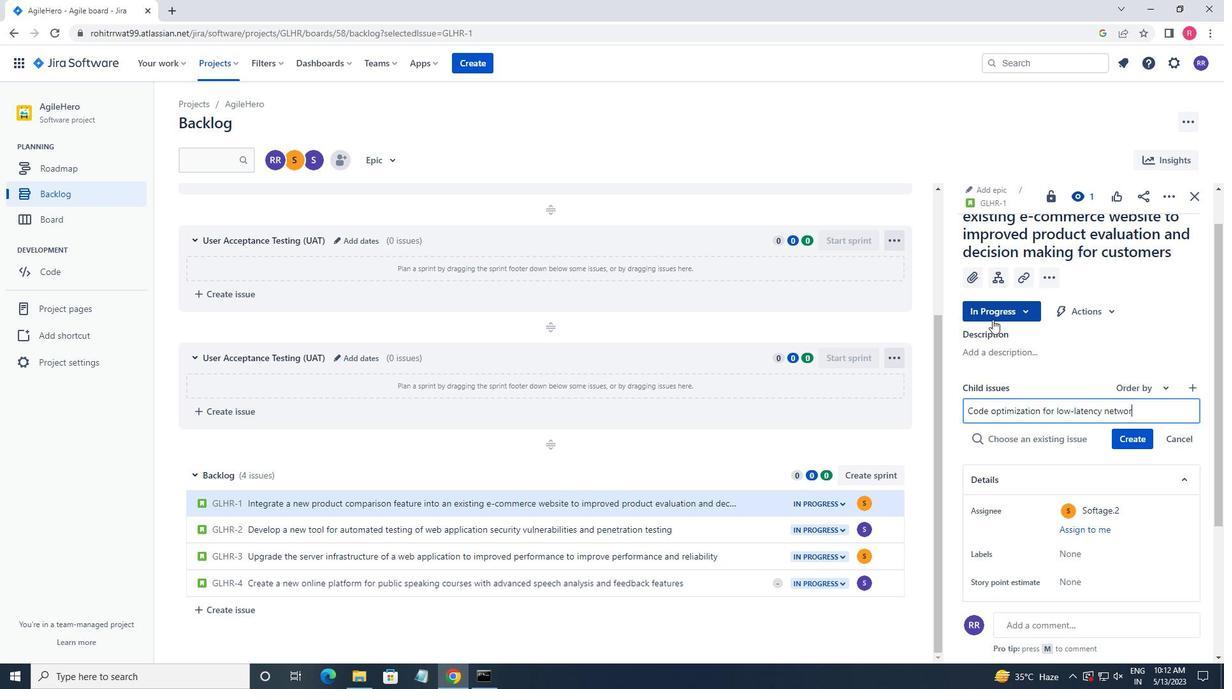 
Action: Mouse moved to (991, 318)
Screenshot: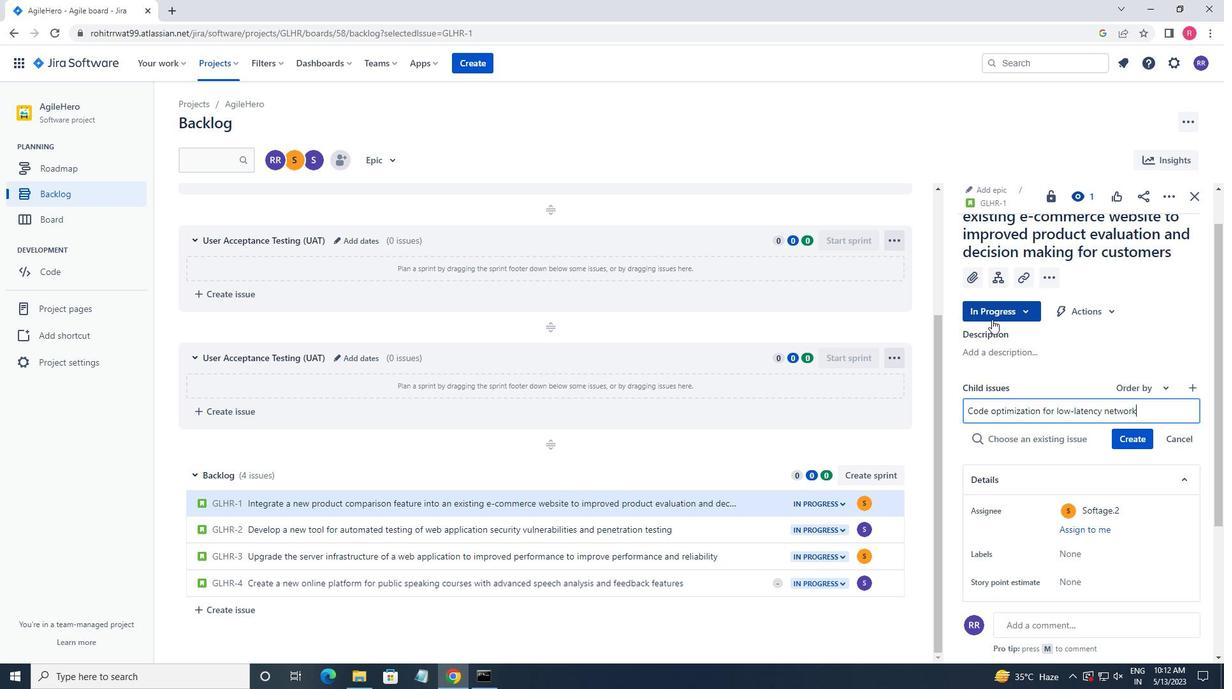 
Action: Key pressed <Key.space>MESSAGING
Screenshot: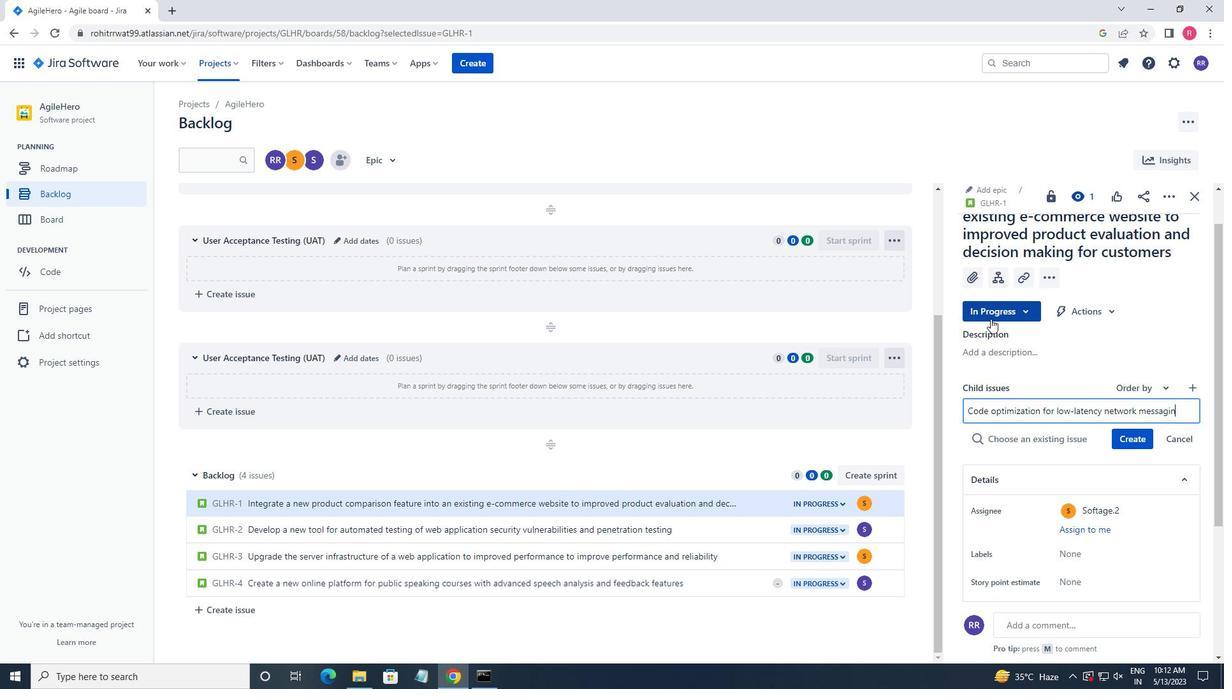 
Action: Mouse moved to (990, 318)
Screenshot: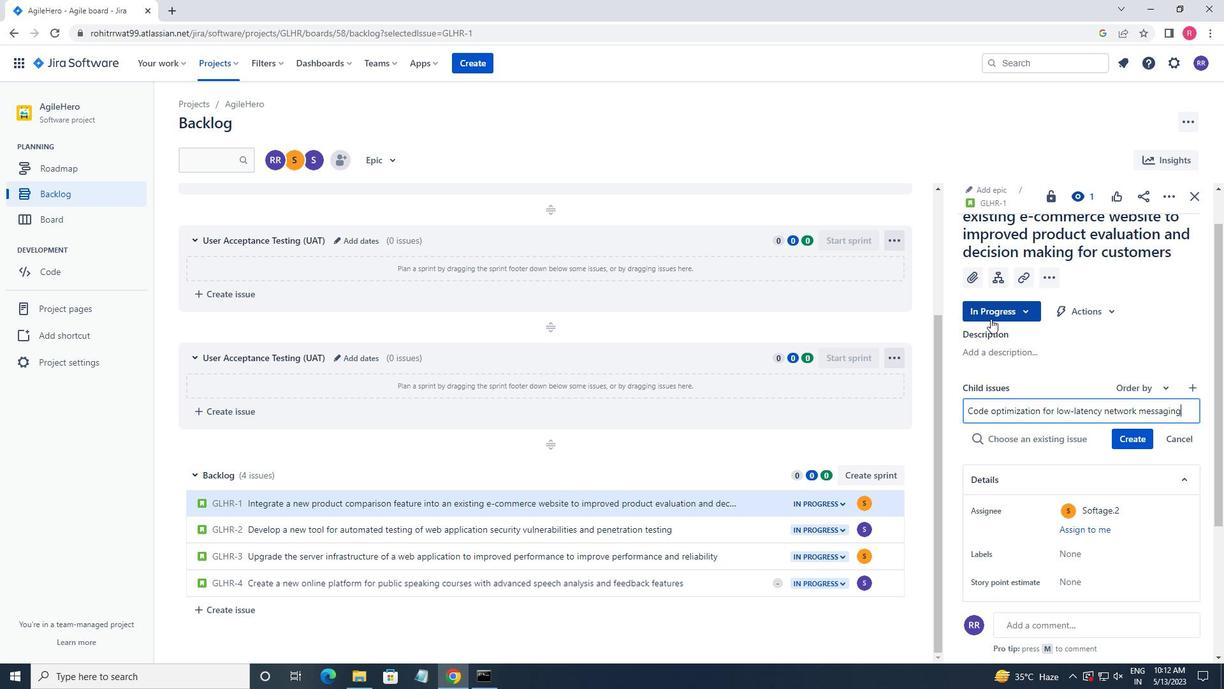 
Action: Key pressed <Key.enter>
Screenshot: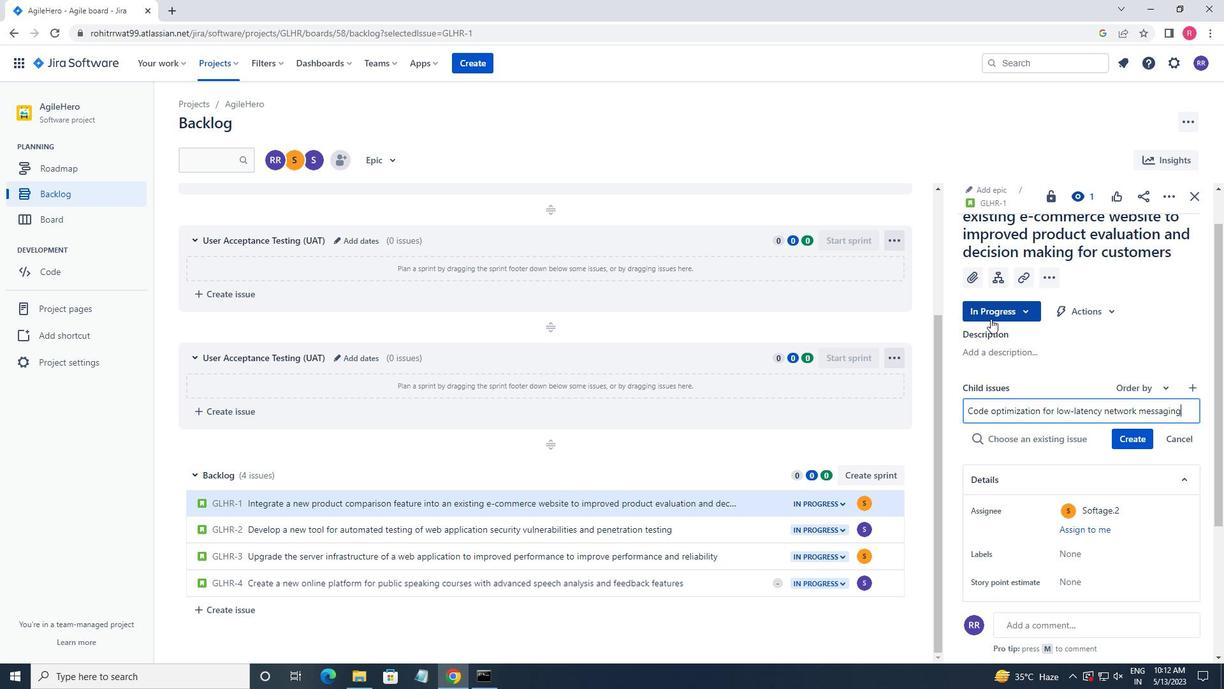 
Action: Mouse moved to (1145, 419)
Screenshot: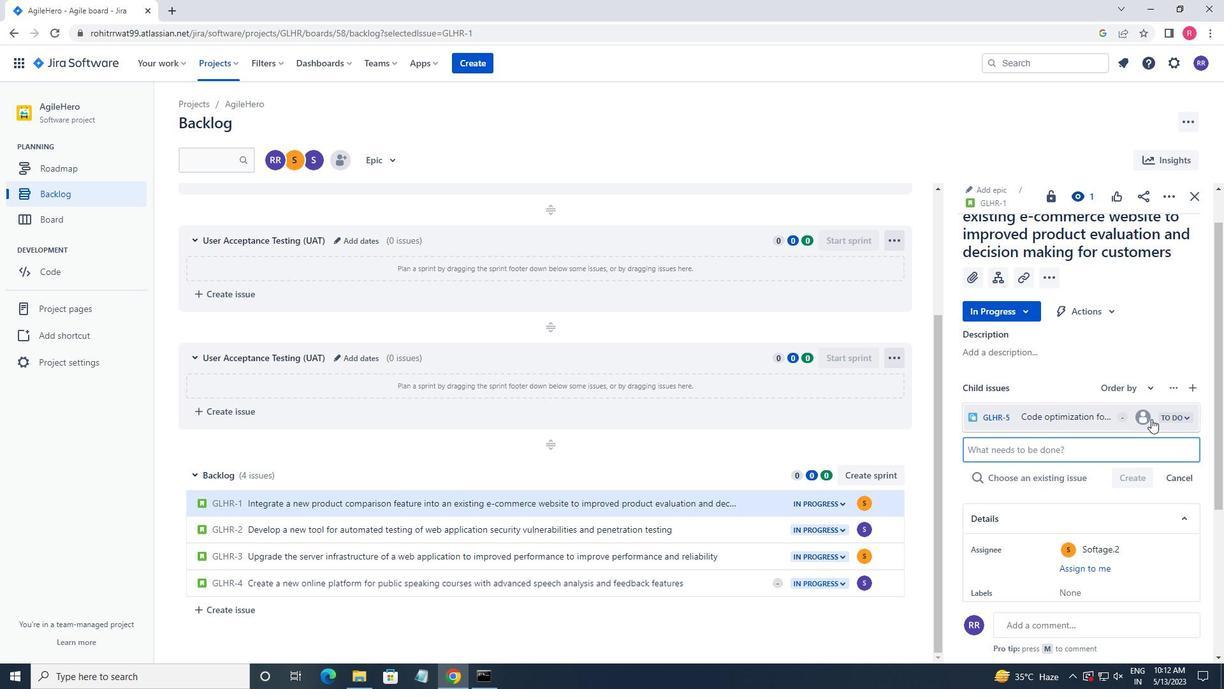 
Action: Mouse pressed left at (1145, 419)
Screenshot: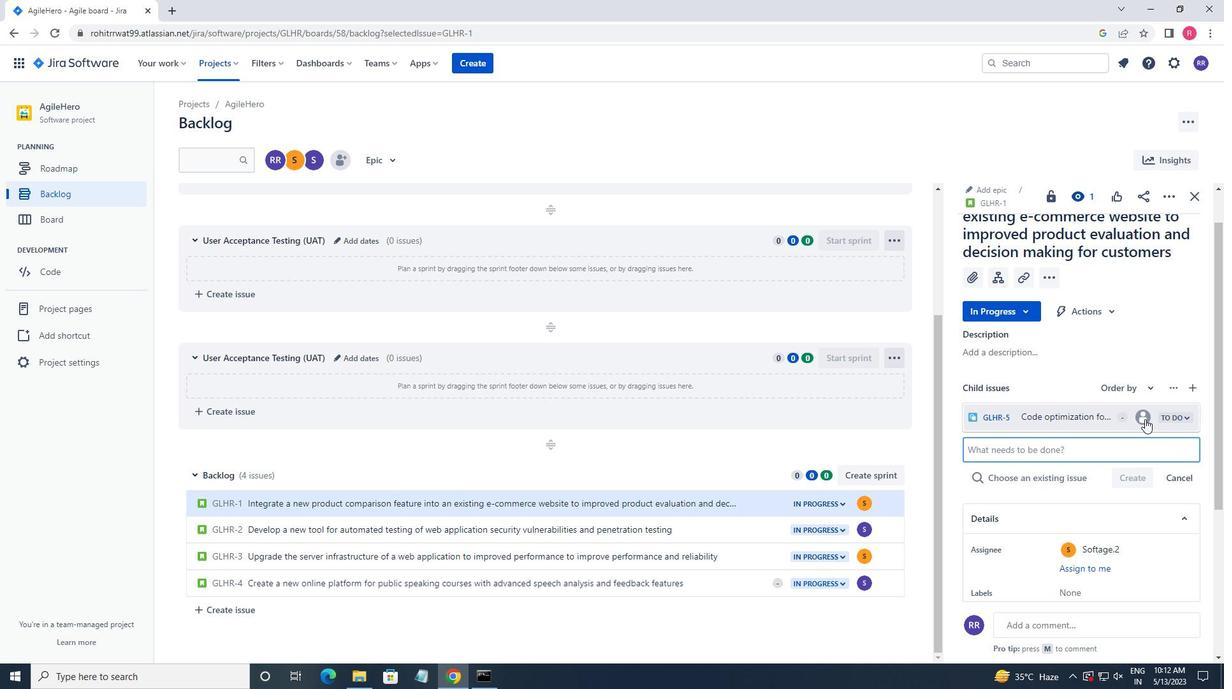
Action: Key pressed SOFTAGE.2<Key.shift>@SOFTAGE.NET
Screenshot: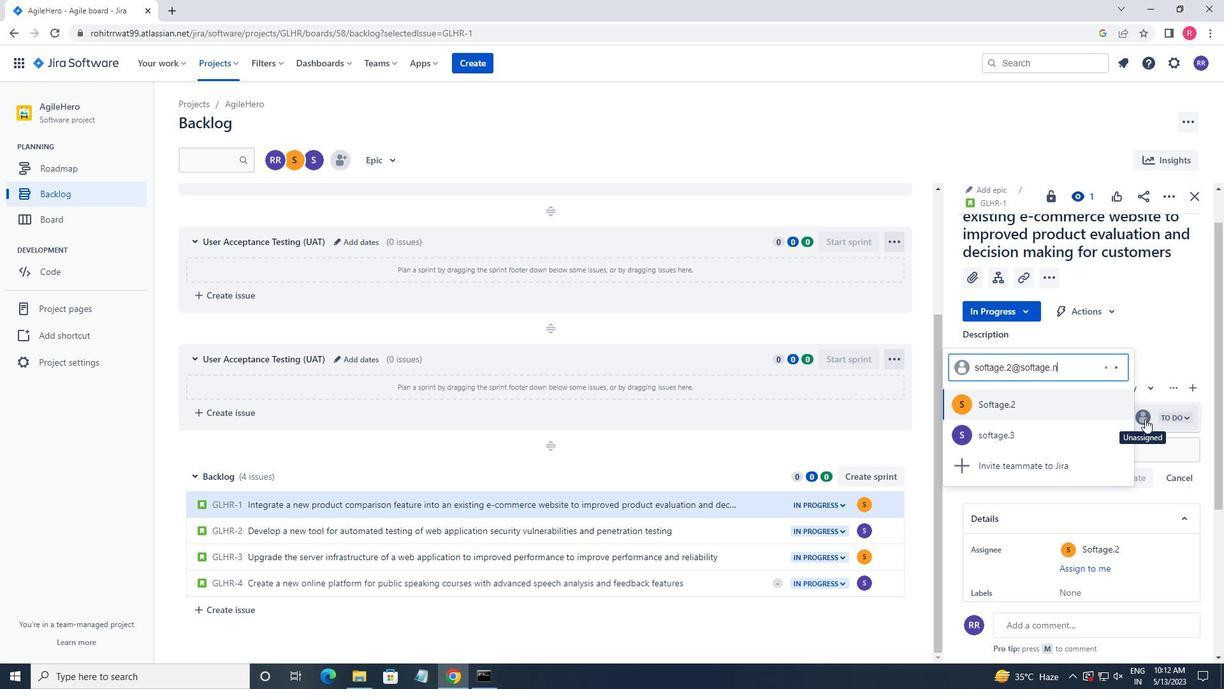 
Action: Mouse moved to (1065, 421)
Screenshot: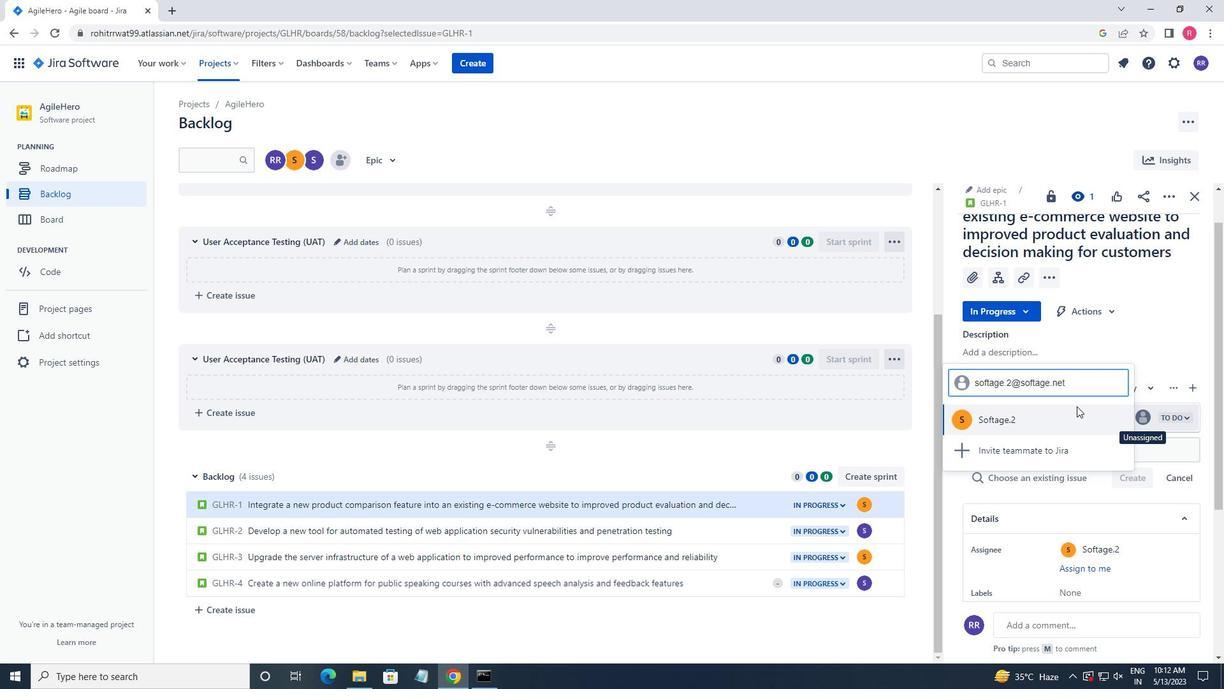 
Action: Mouse pressed left at (1065, 421)
Screenshot: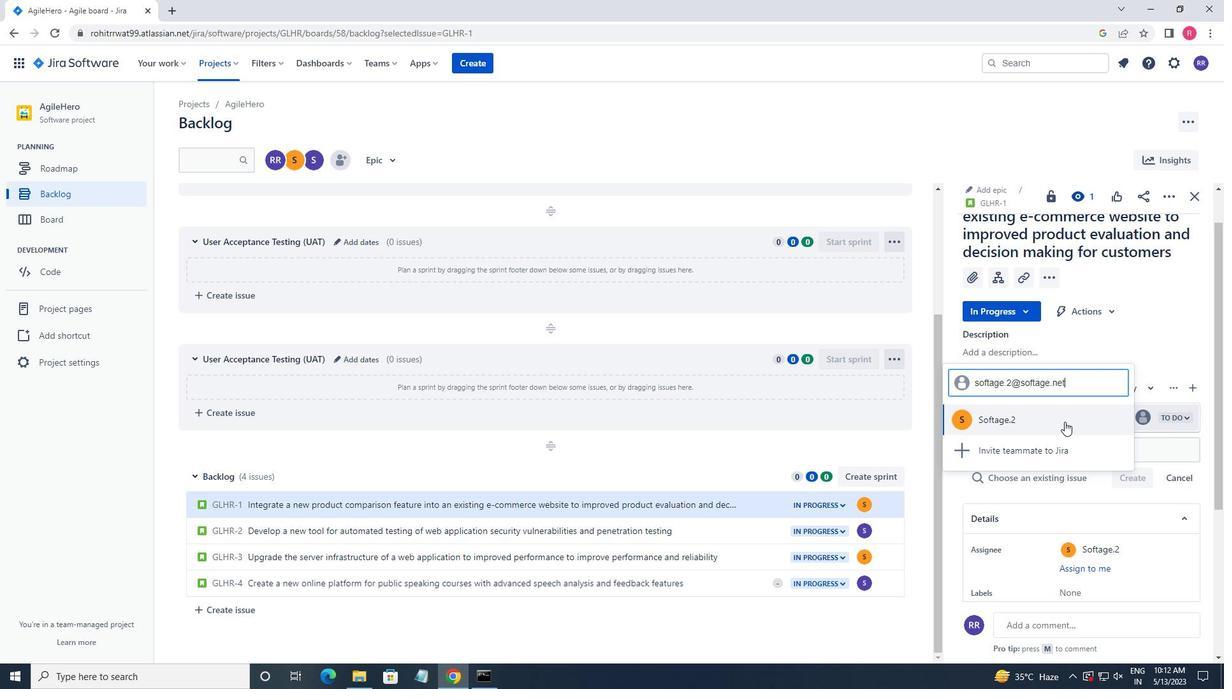 
Action: Mouse moved to (752, 540)
Screenshot: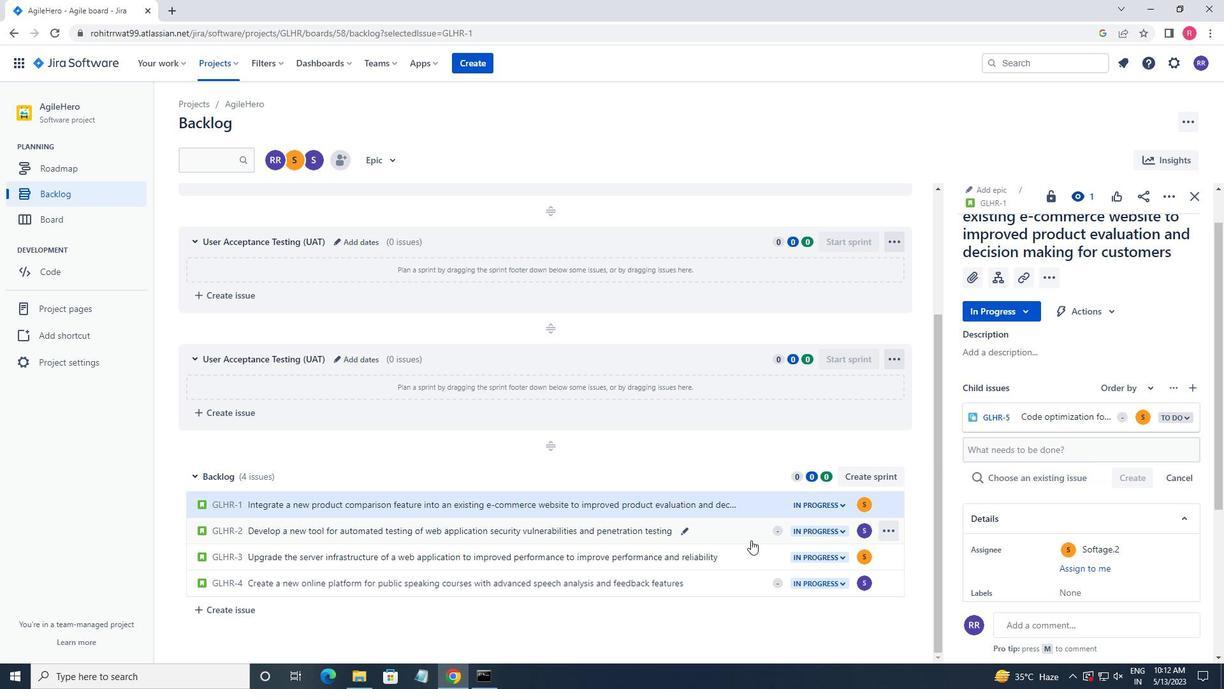 
Action: Mouse pressed left at (752, 540)
Screenshot: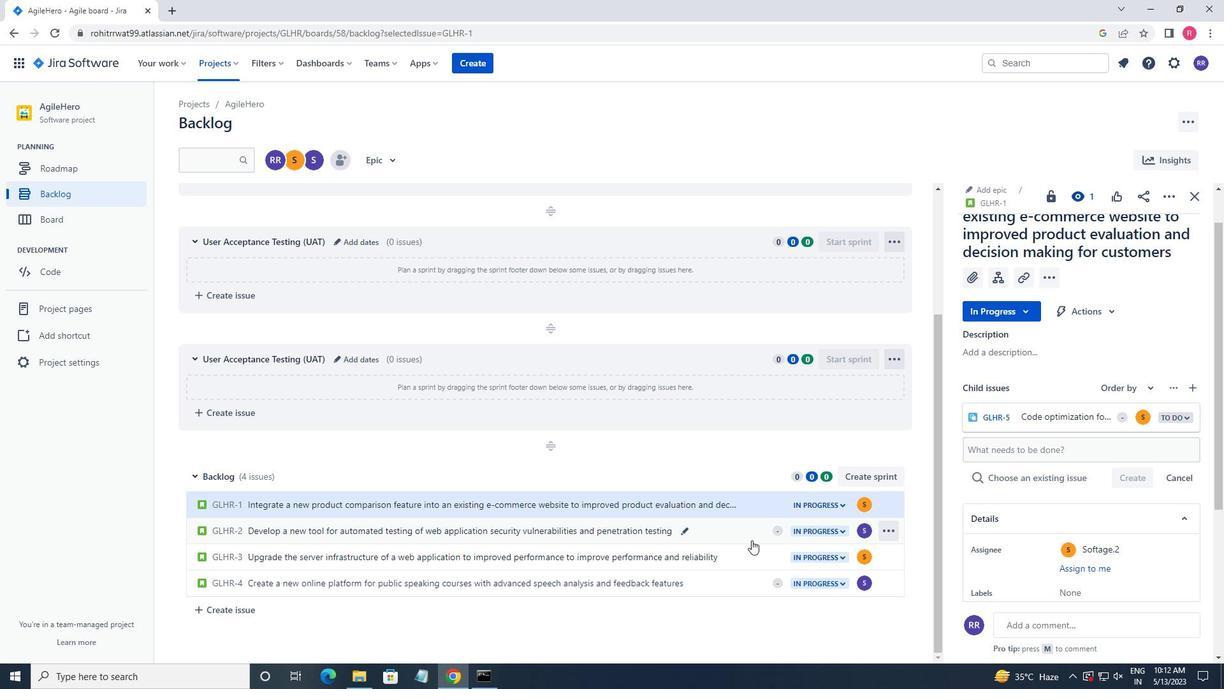 
Action: Mouse moved to (1004, 307)
Screenshot: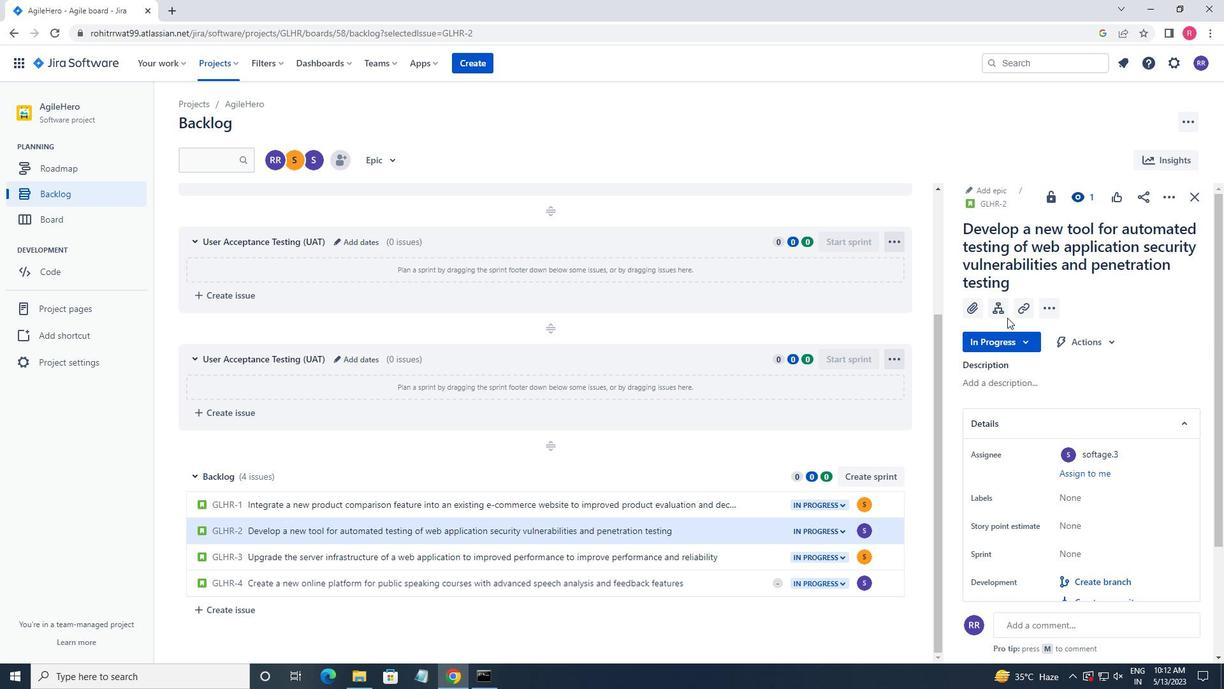 
Action: Mouse pressed left at (1004, 307)
Screenshot: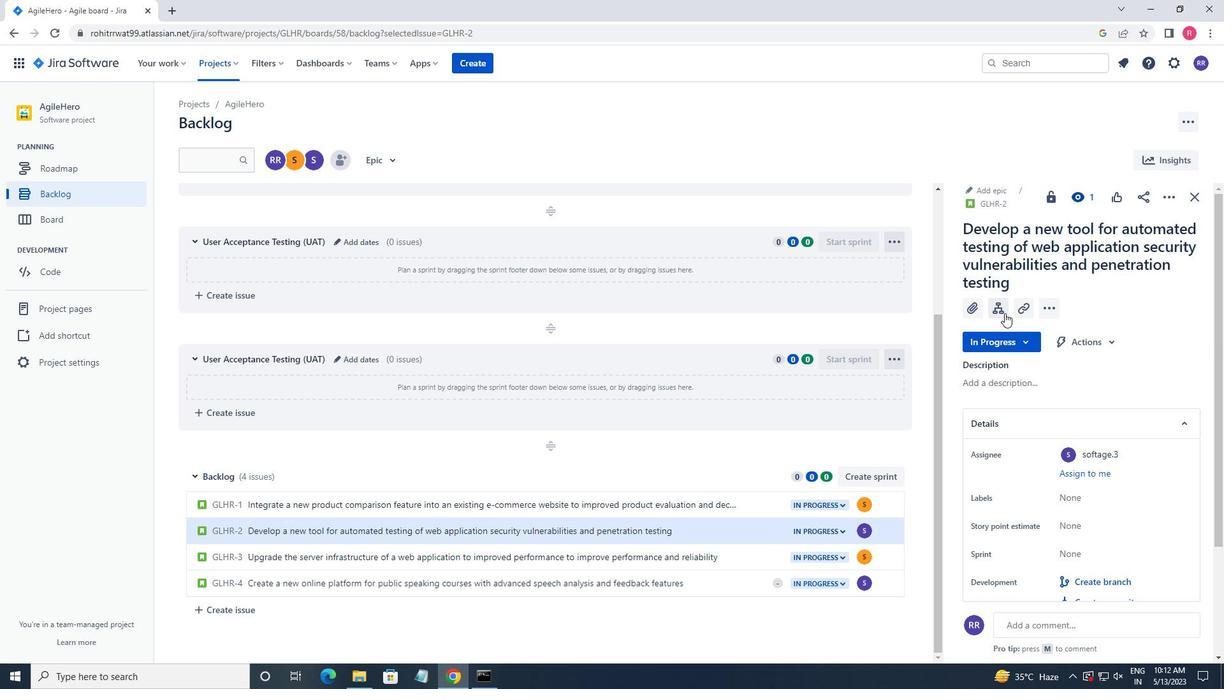 
Action: Mouse moved to (1003, 307)
Screenshot: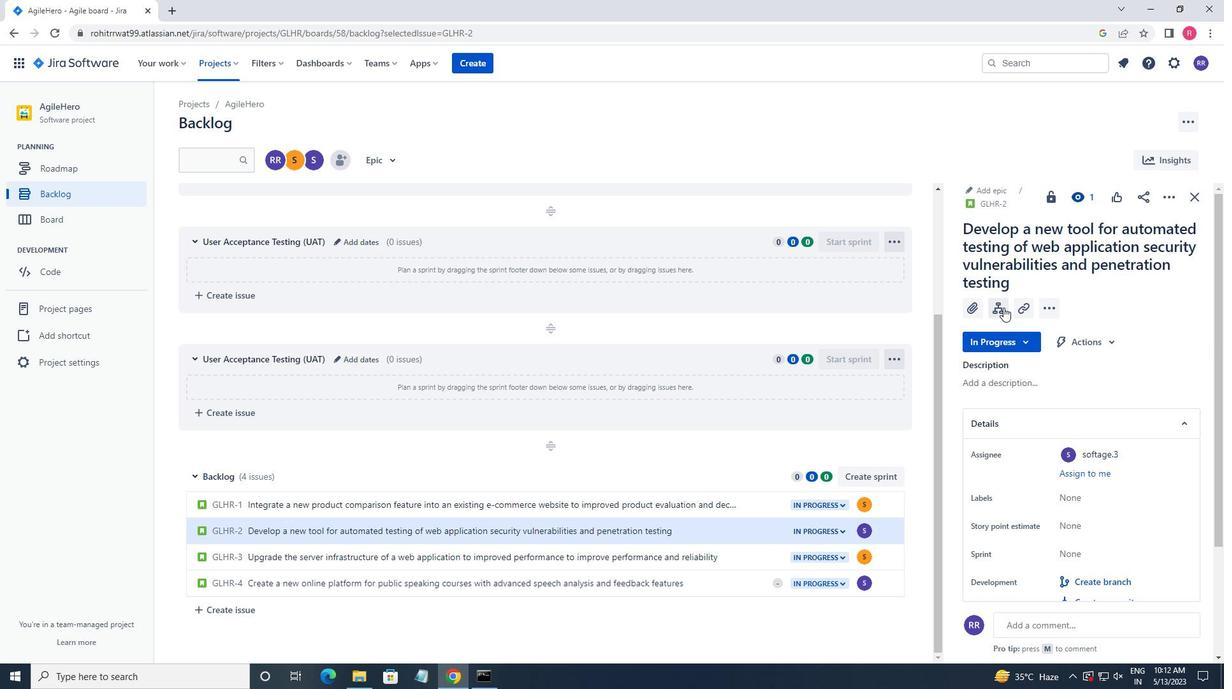 
Action: Key pressed <Key.shift>CHGA<Key.backspace><Key.backspace>ATBOT<Key.space>CI<Key.backspace>ONVERSATION<Key.space>USER<Key.space>SATISFACTION<Key.space>REMEDIATION
Screenshot: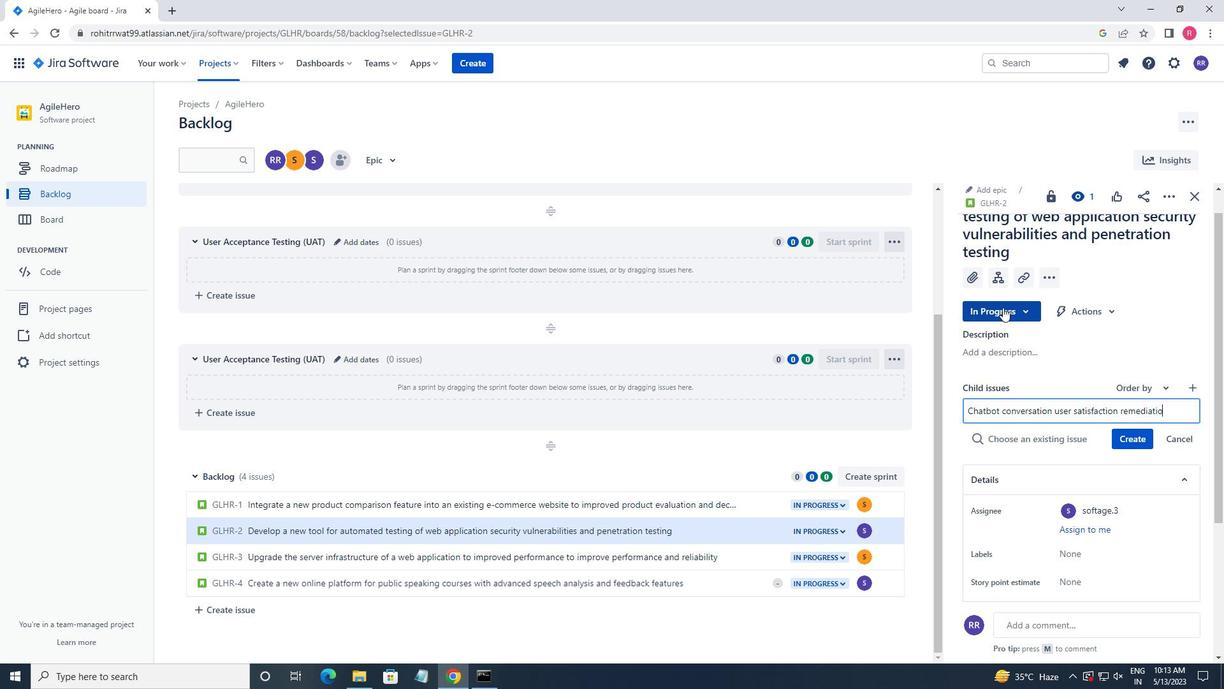 
Action: Mouse moved to (1145, 440)
Screenshot: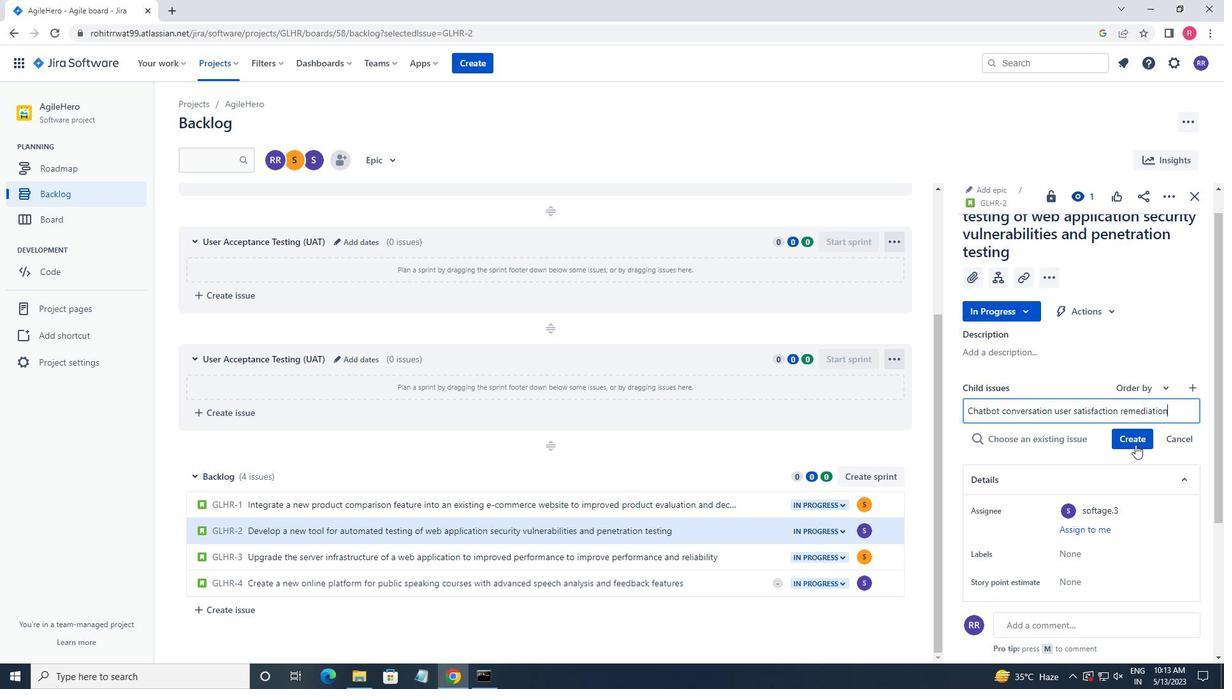 
Action: Mouse pressed left at (1145, 440)
Screenshot: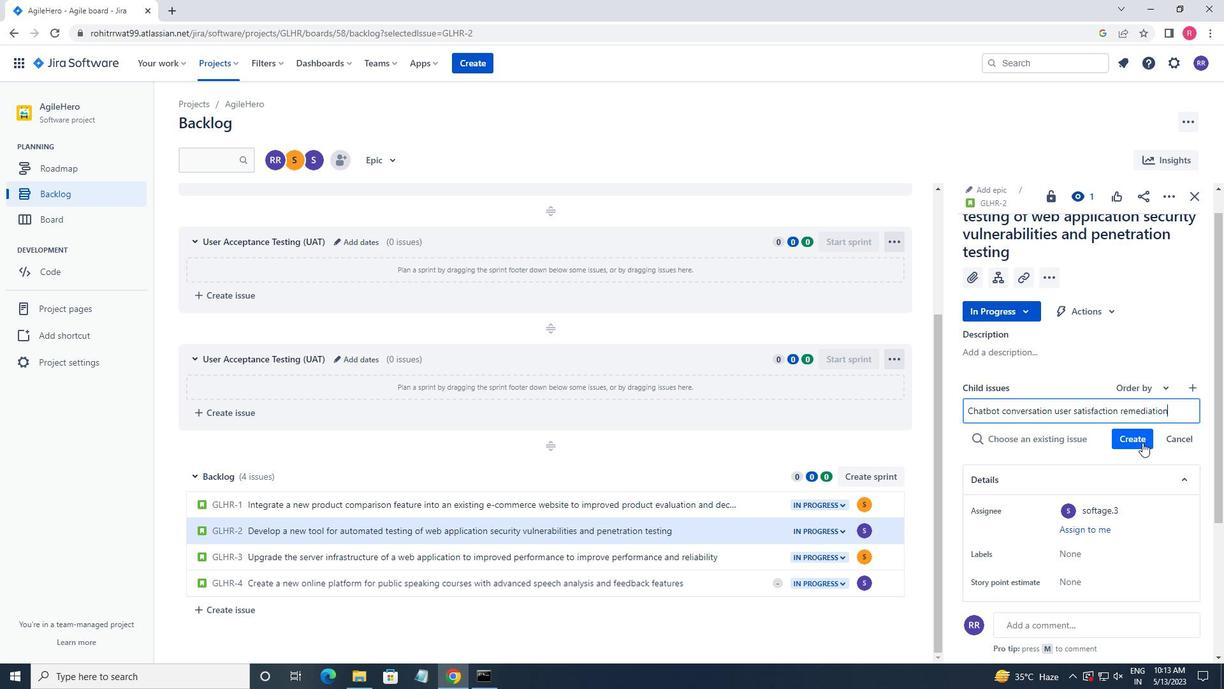 
Action: Mouse moved to (1147, 412)
Screenshot: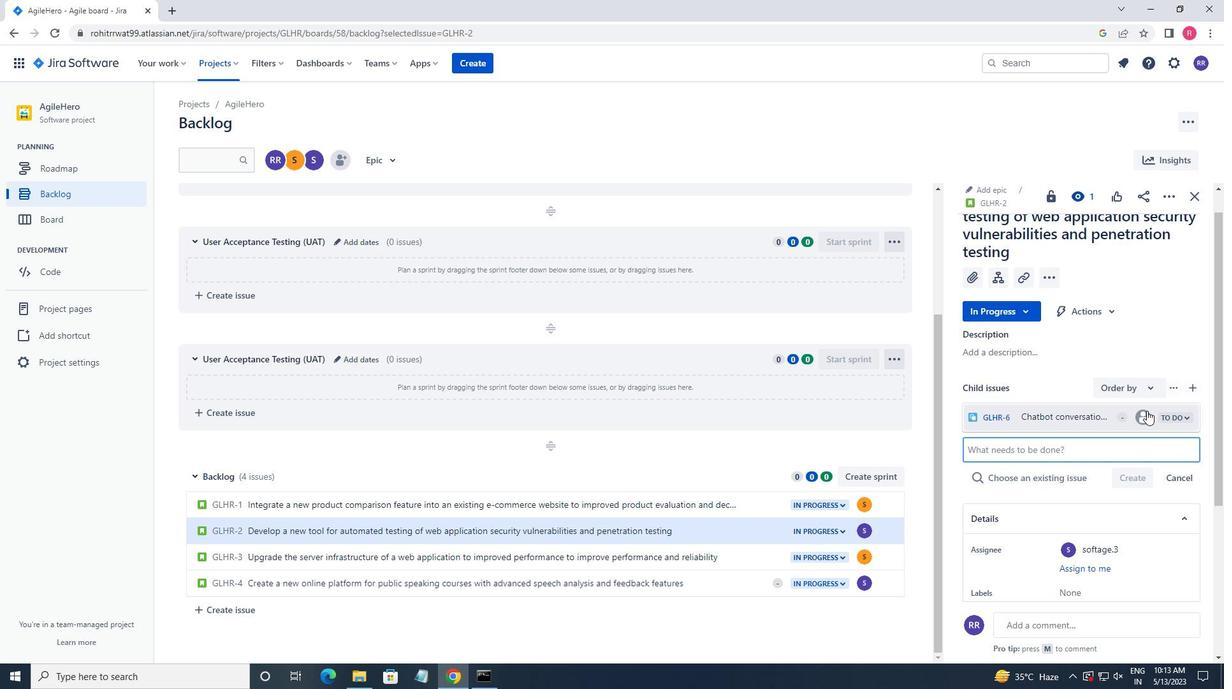 
Action: Mouse pressed left at (1147, 412)
Screenshot: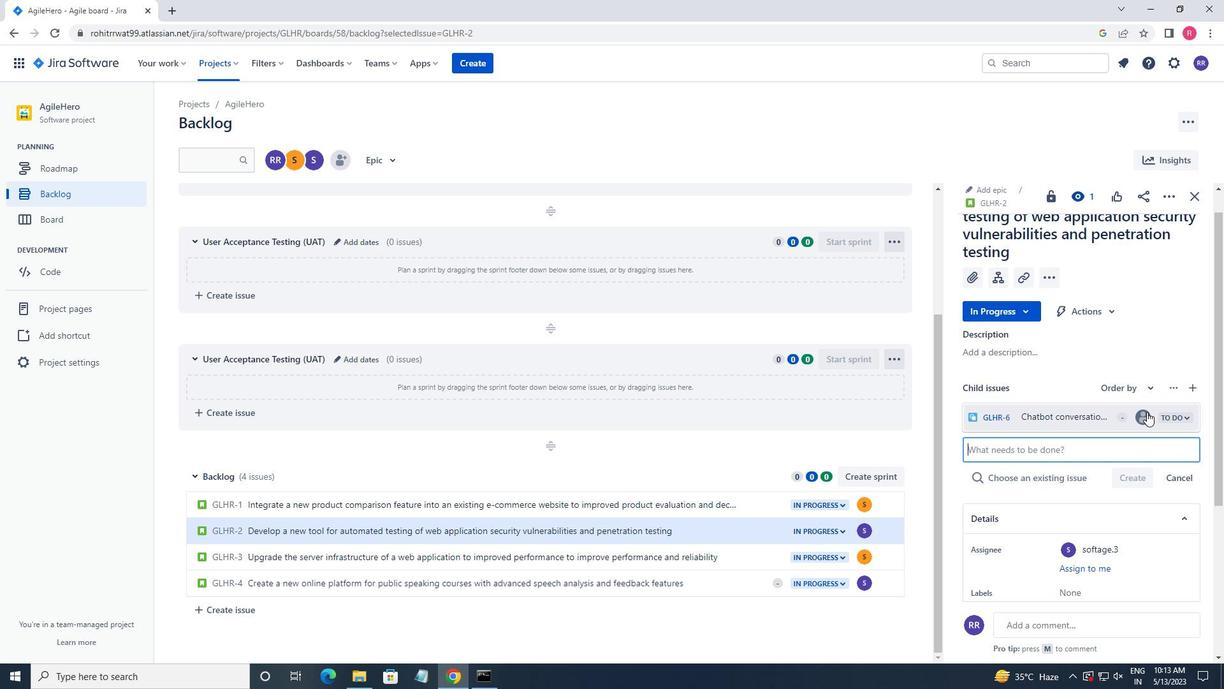 
Action: Key pressed SOFTAGE.3<Key.shift>@SOFTAGE.NET
Screenshot: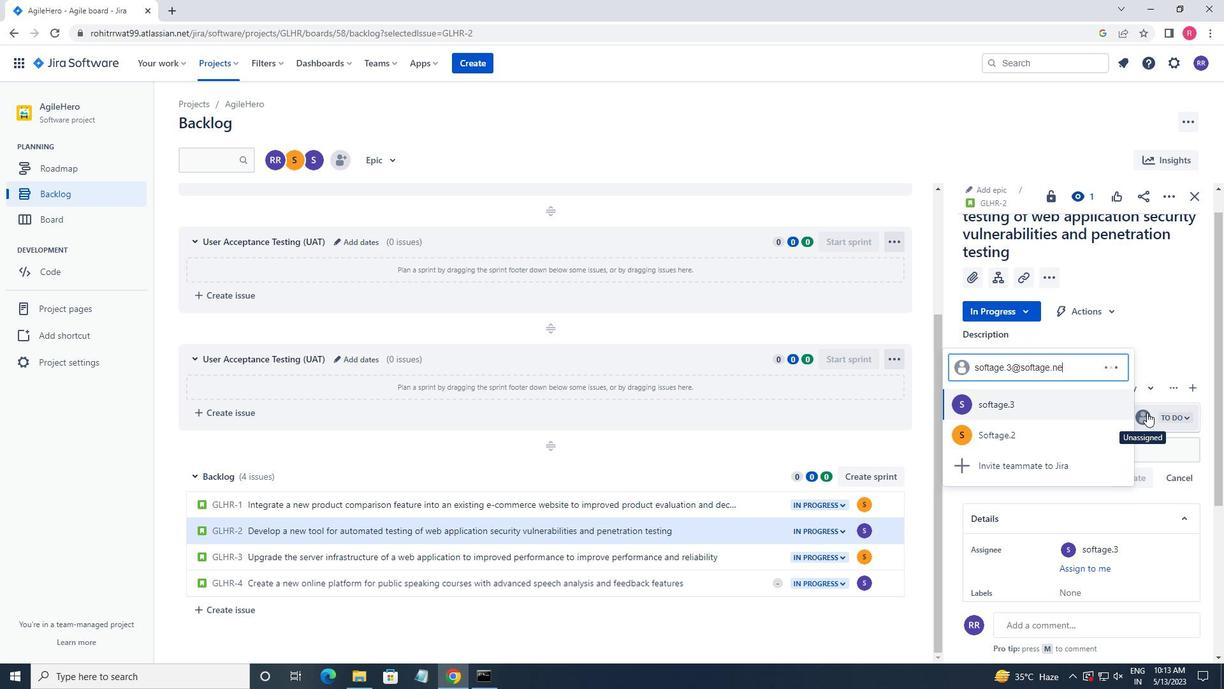 
Action: Mouse moved to (1054, 415)
Screenshot: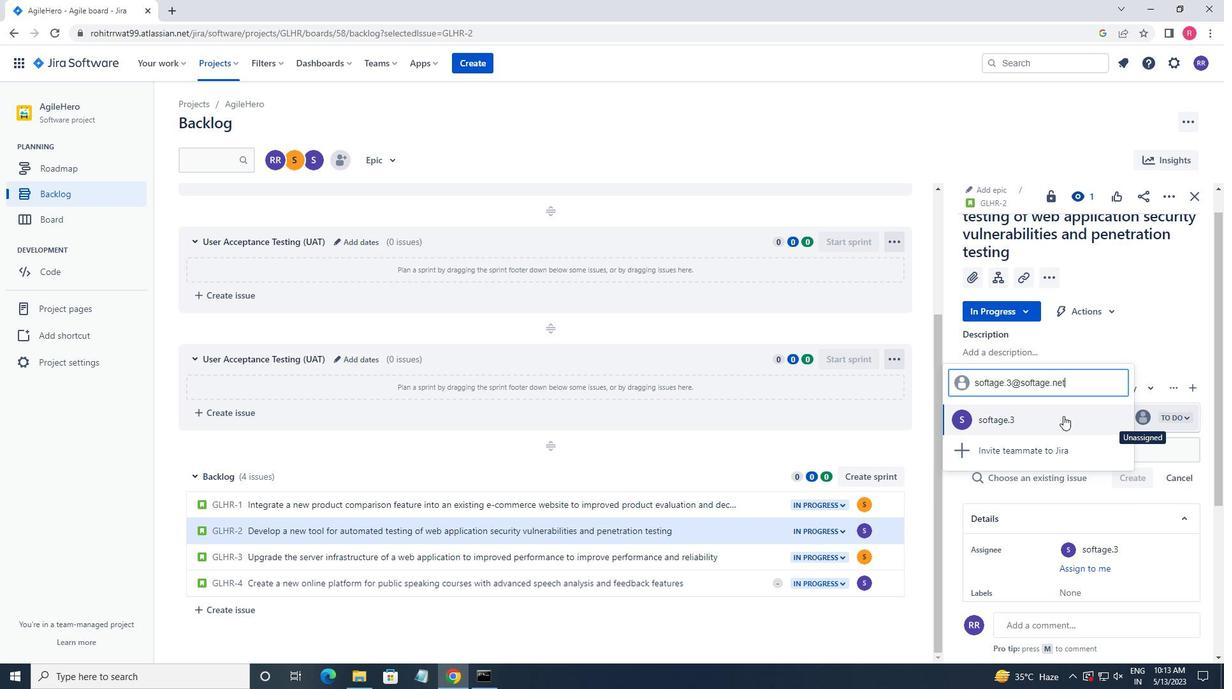 
Action: Mouse pressed left at (1054, 415)
Screenshot: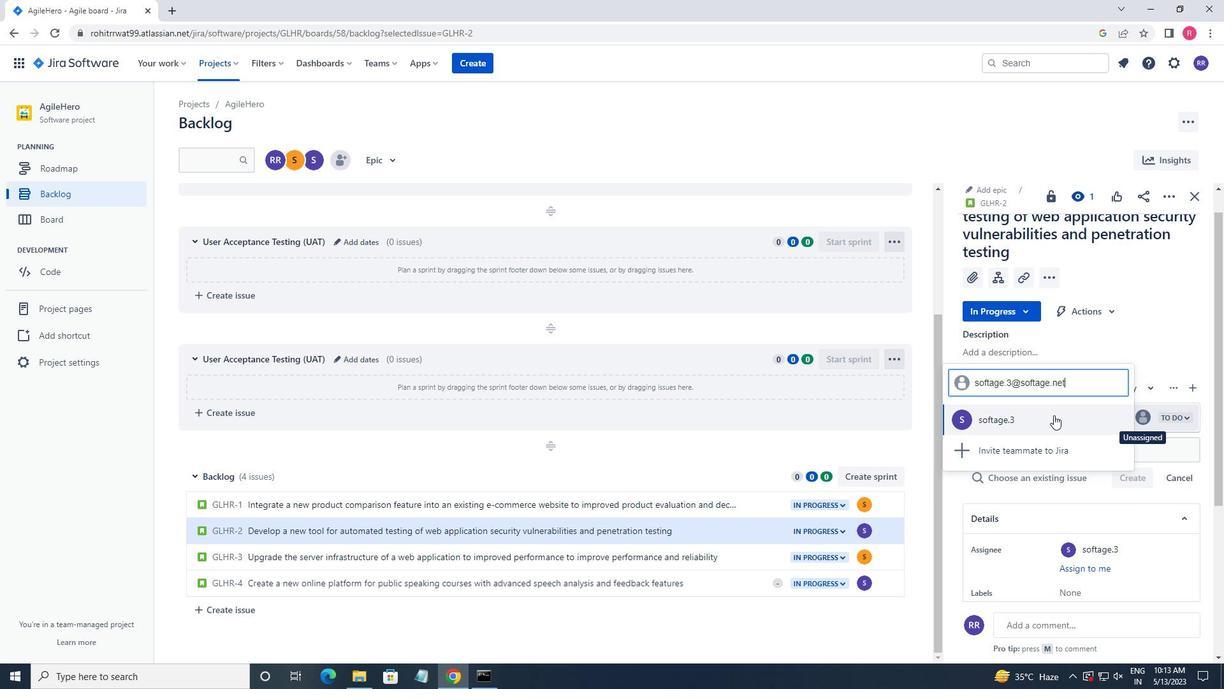 
Action: Mouse moved to (991, 348)
Screenshot: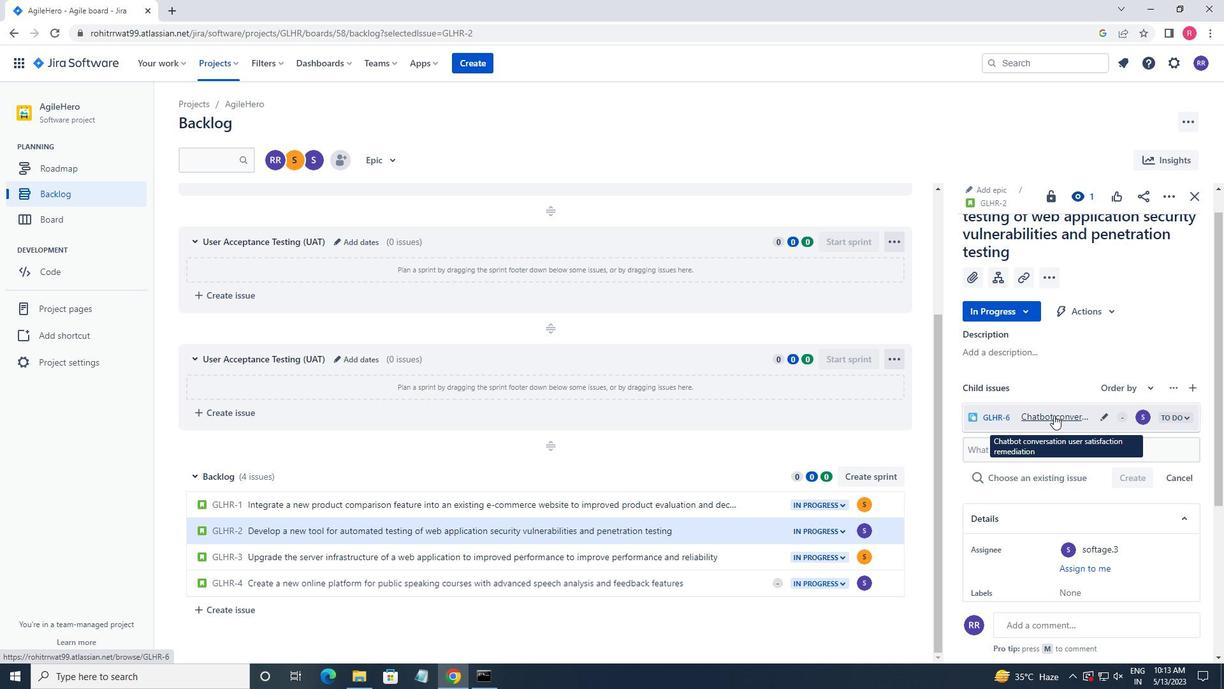 
